 Task: Create new Company, with domain: 'stripe.com' and type: 'Reseller'. Add new contact for this company, with mail Id: 'Ronit34Gupta@stripe.com', First Name: Ronit, Last name:  Gupta, Job Title: 'Legal Counsel', Phone Number: '(415) 123-4569'. Change life cycle stage to  Lead and lead status to  Open. Logged in from softage.3@softage.net
Action: Mouse moved to (88, 83)
Screenshot: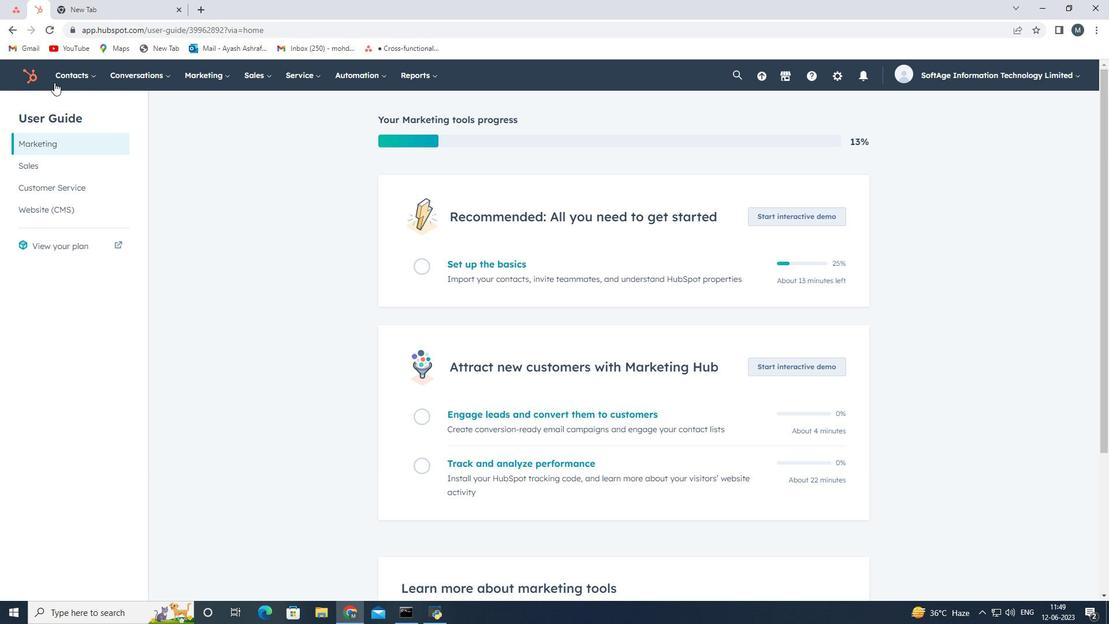 
Action: Mouse pressed left at (88, 83)
Screenshot: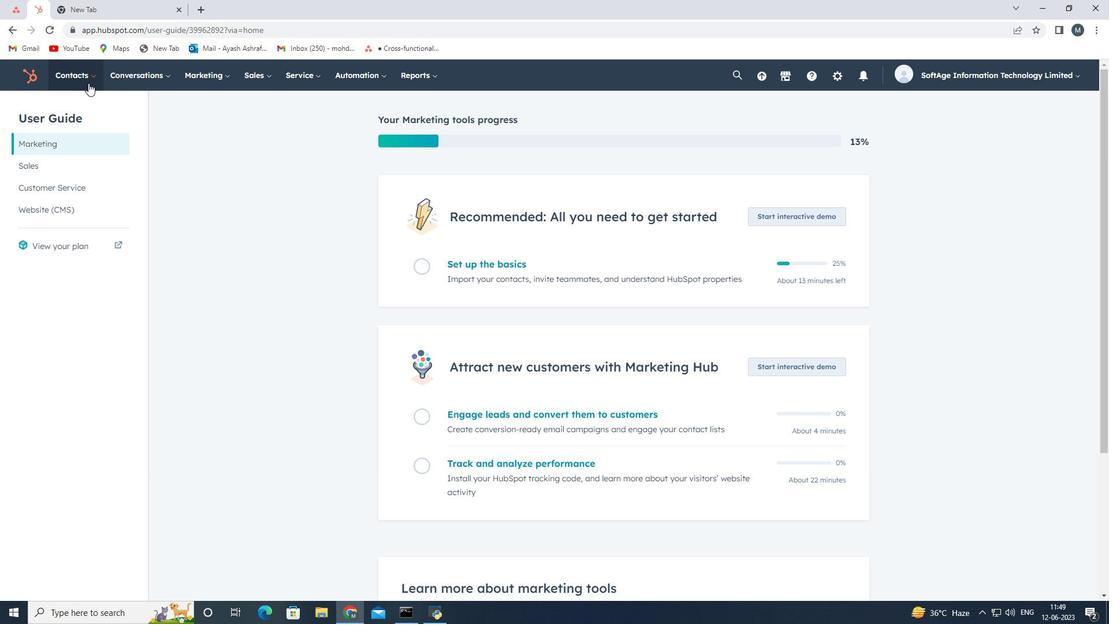 
Action: Mouse moved to (90, 136)
Screenshot: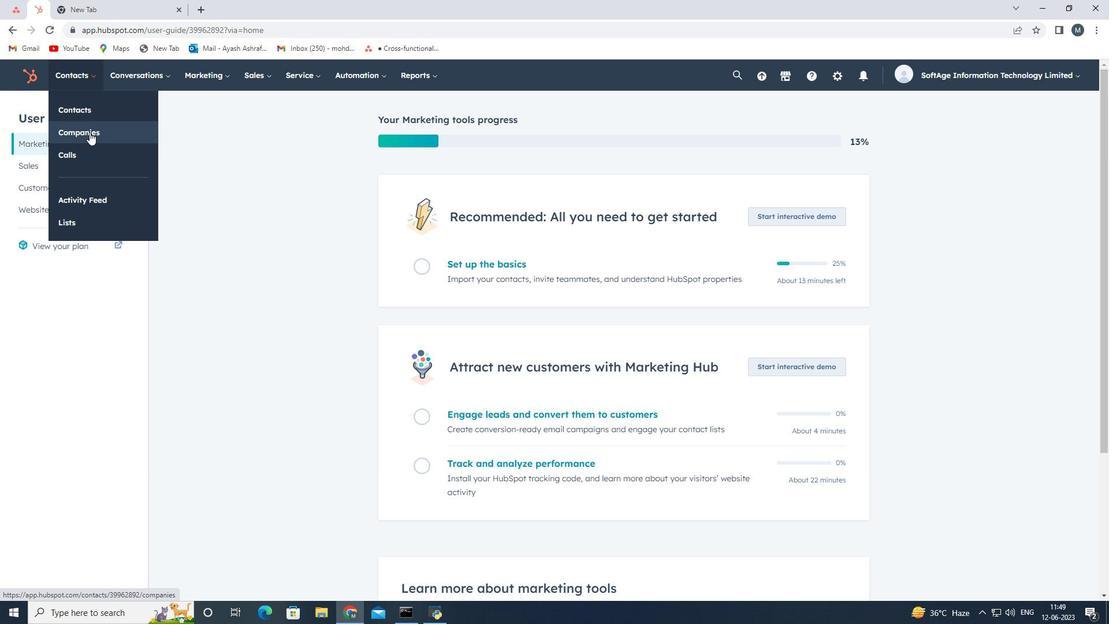 
Action: Mouse pressed left at (90, 136)
Screenshot: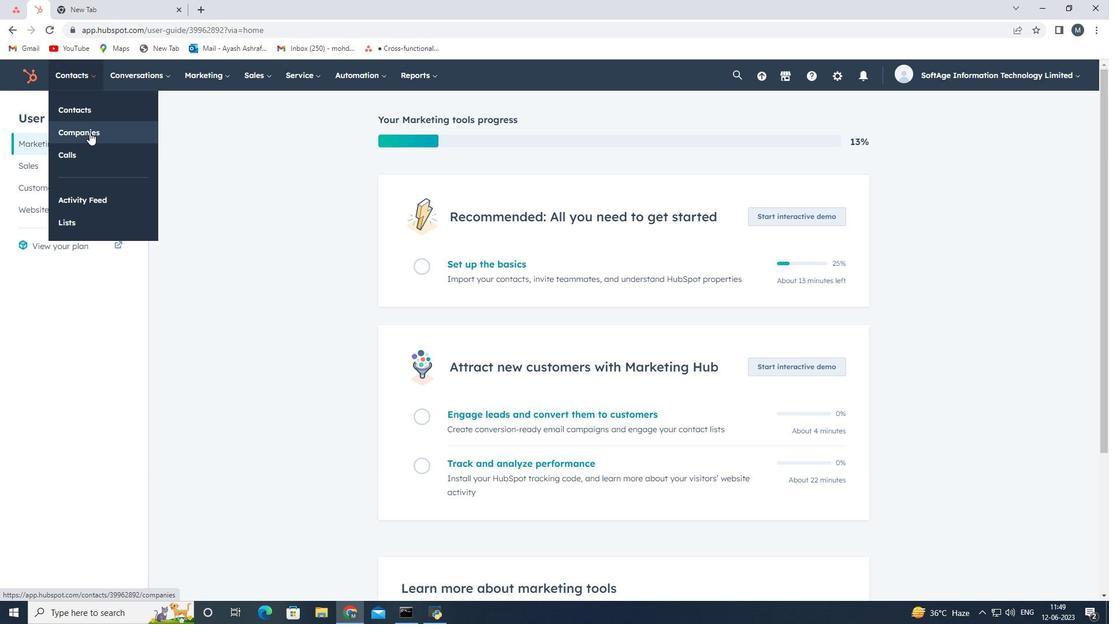 
Action: Mouse moved to (1031, 120)
Screenshot: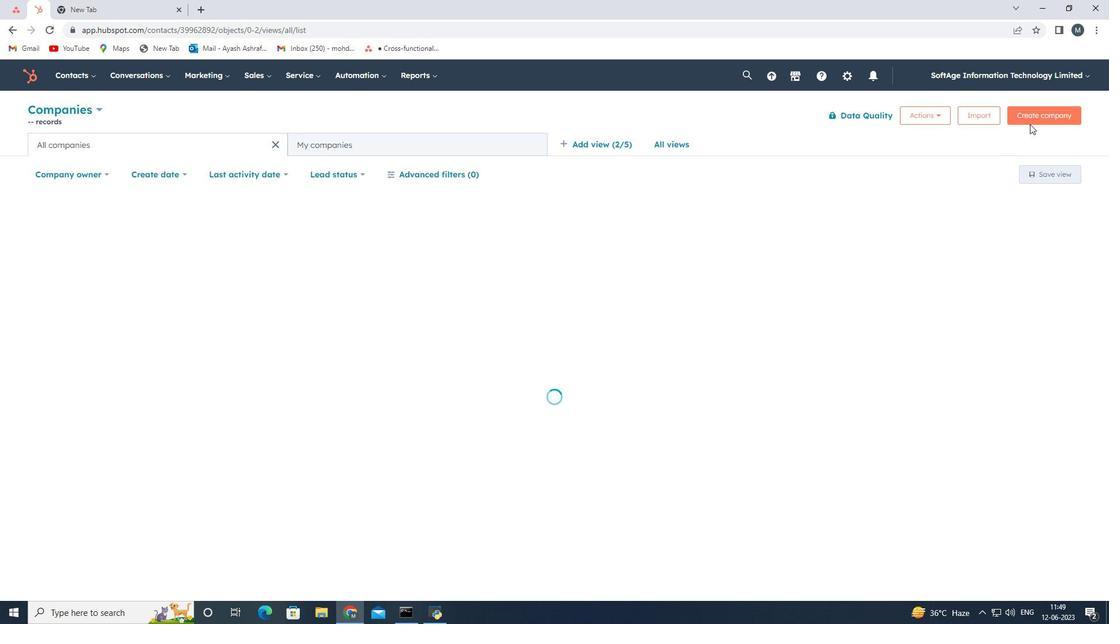 
Action: Mouse pressed left at (1031, 120)
Screenshot: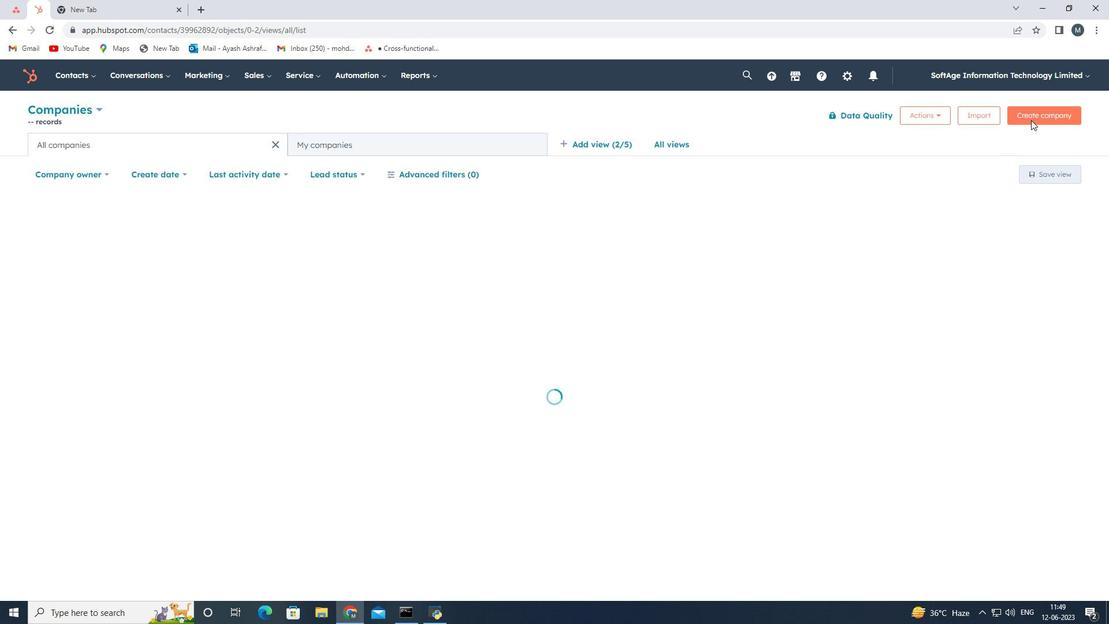 
Action: Mouse moved to (859, 169)
Screenshot: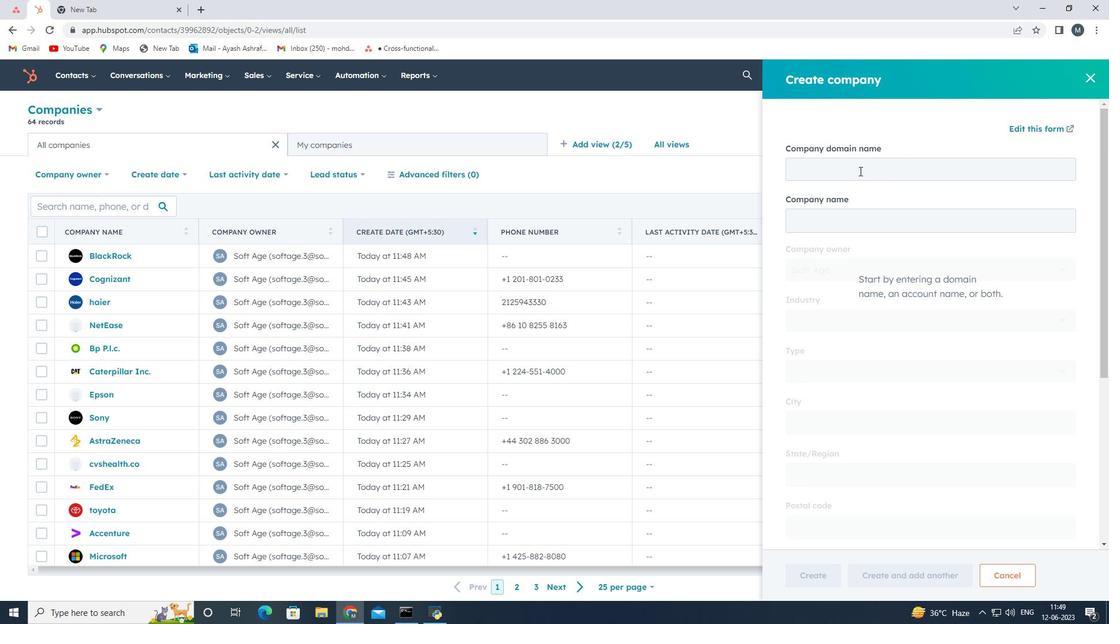 
Action: Mouse pressed left at (859, 169)
Screenshot: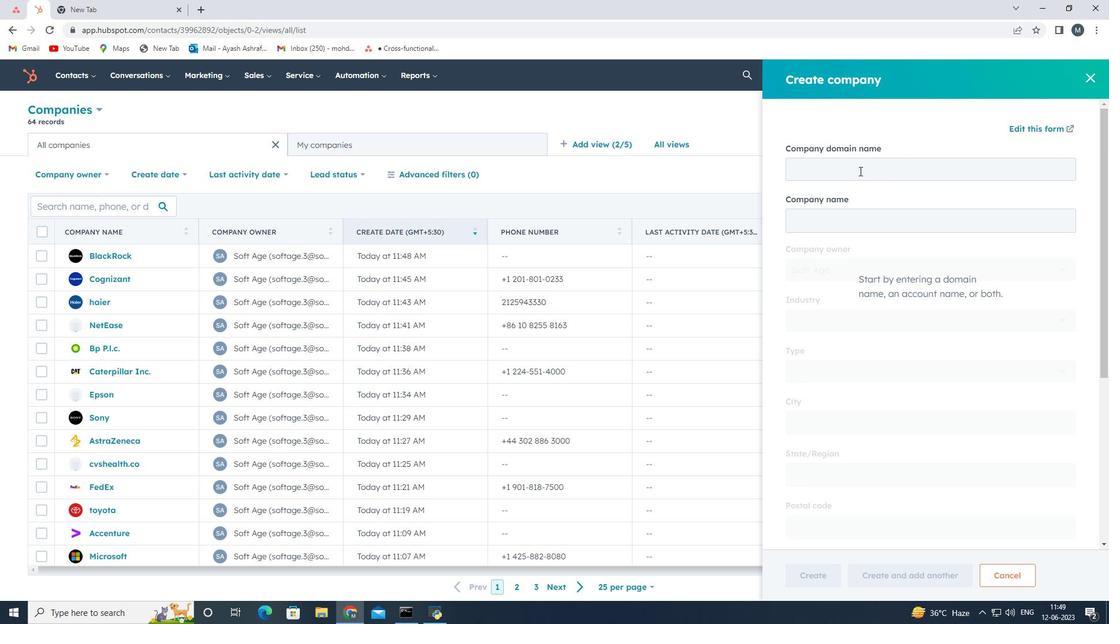 
Action: Key pressed stripe.com
Screenshot: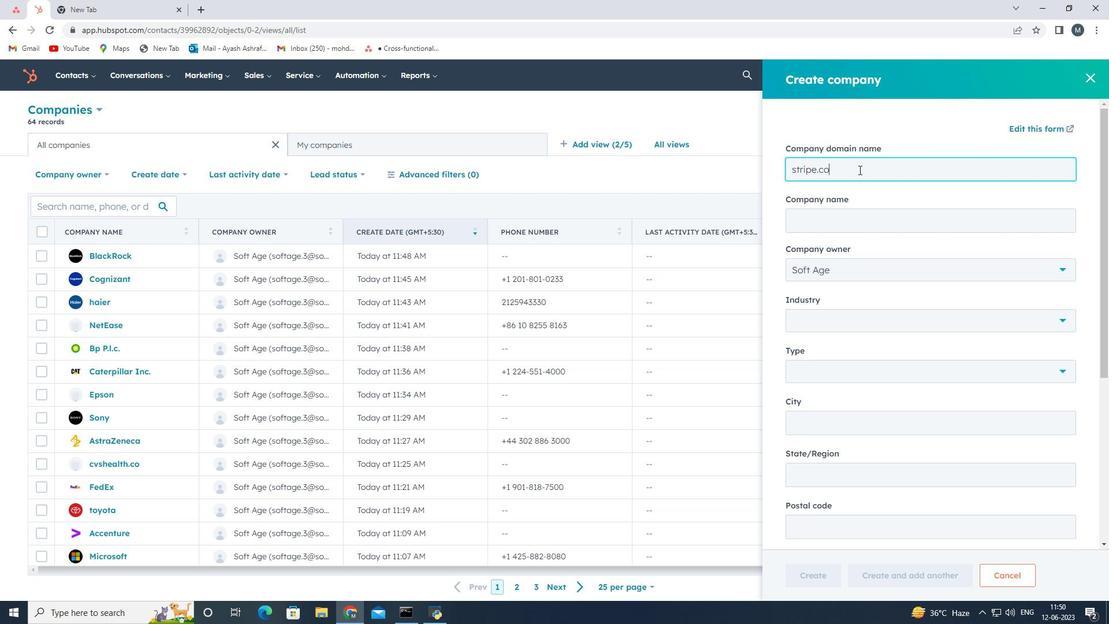
Action: Mouse moved to (852, 319)
Screenshot: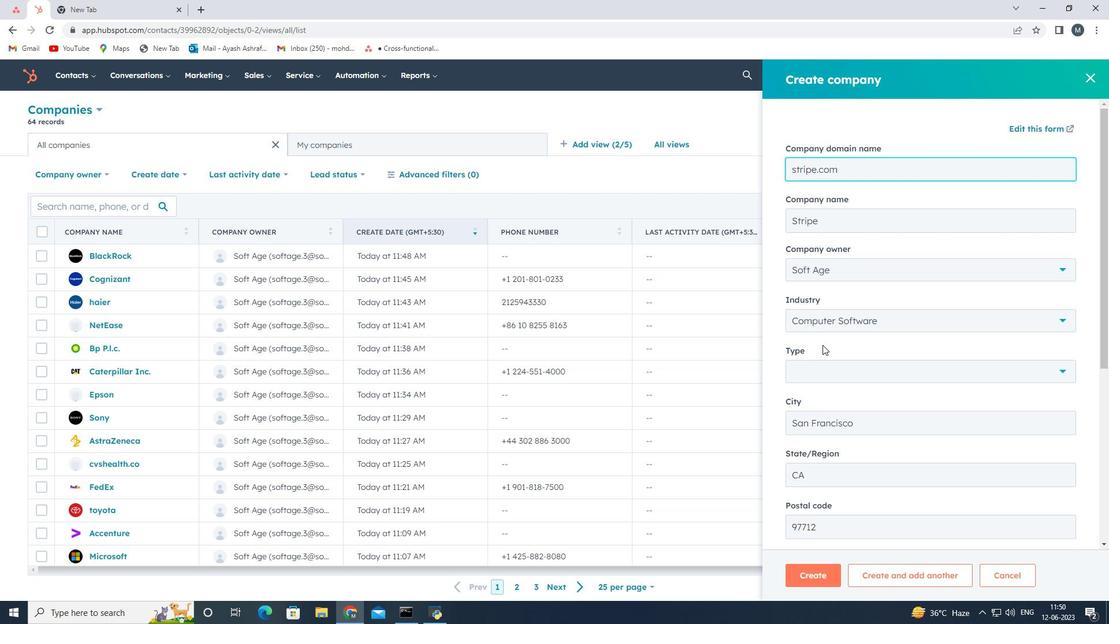 
Action: Mouse scrolled (852, 318) with delta (0, 0)
Screenshot: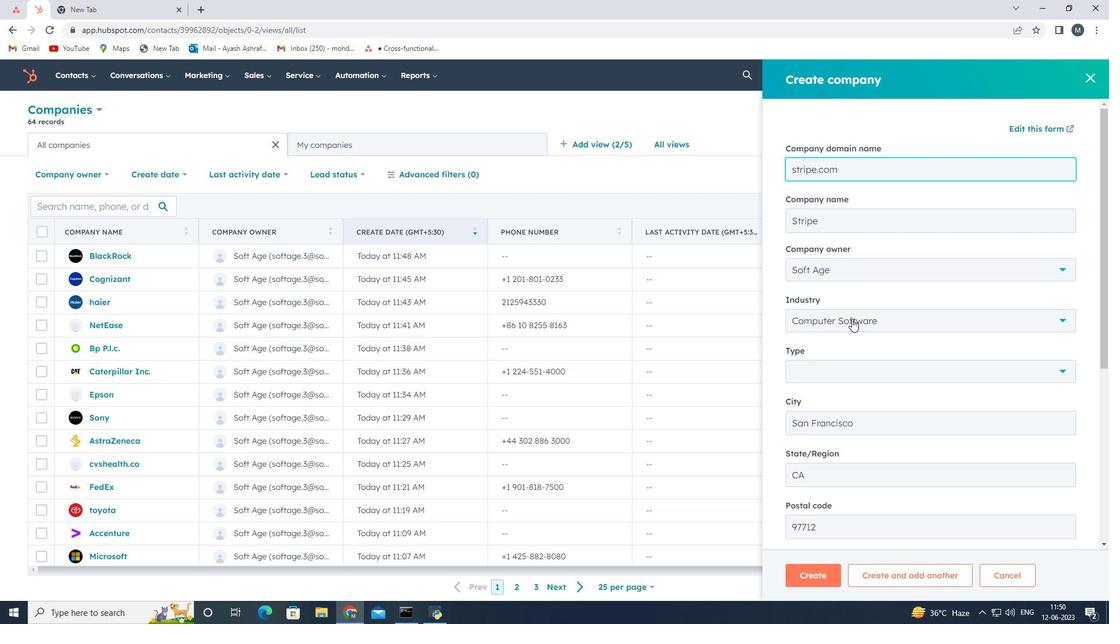 
Action: Mouse moved to (850, 314)
Screenshot: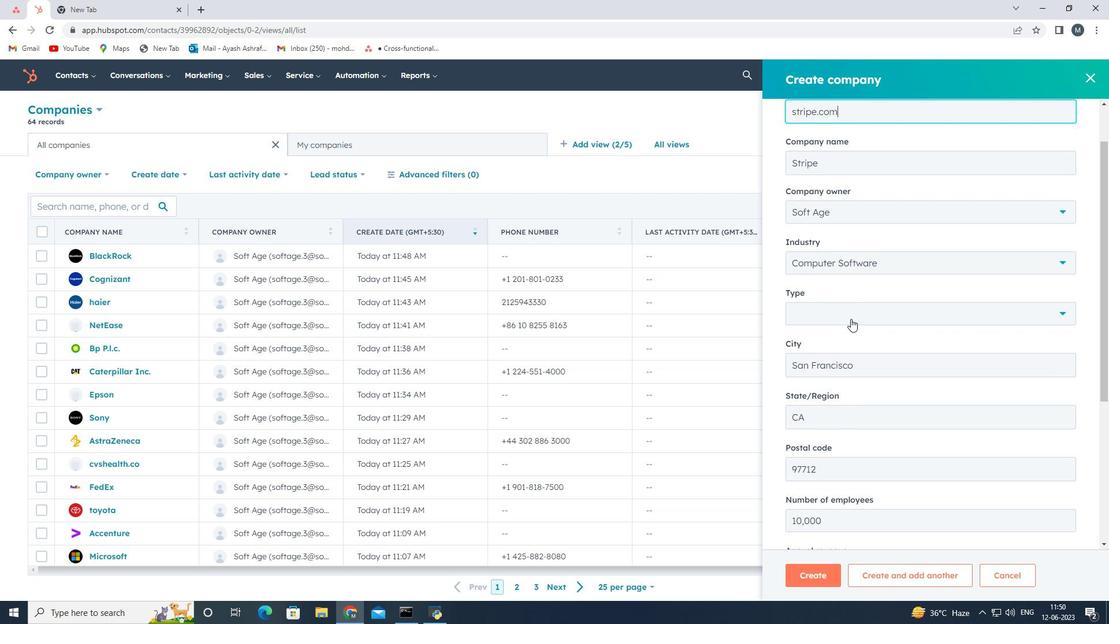 
Action: Mouse pressed left at (850, 314)
Screenshot: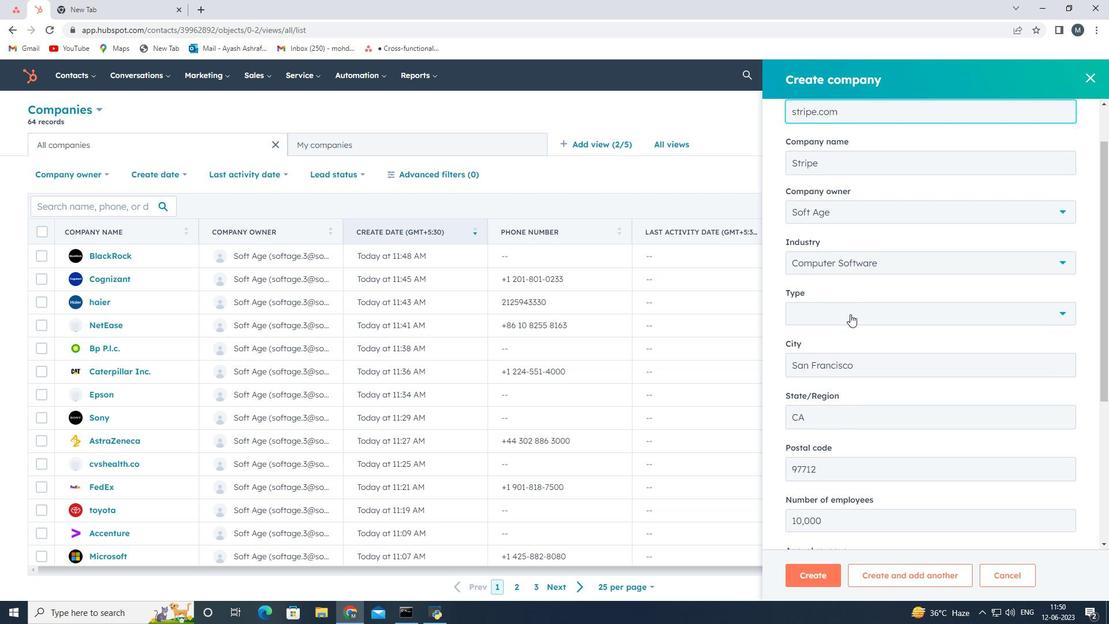 
Action: Mouse moved to (840, 408)
Screenshot: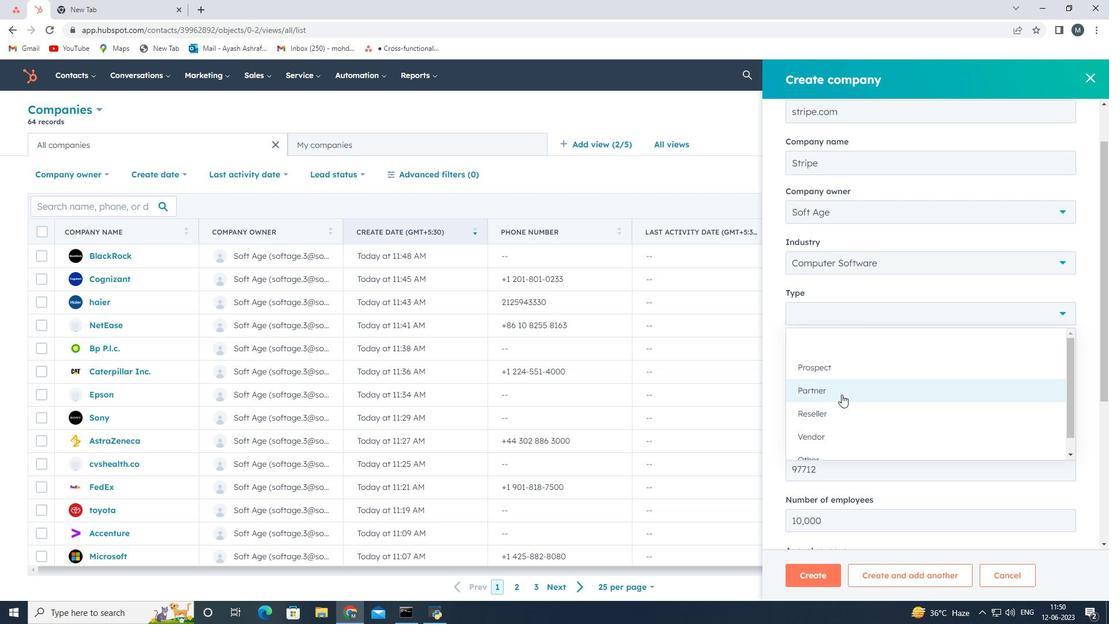 
Action: Mouse pressed left at (840, 408)
Screenshot: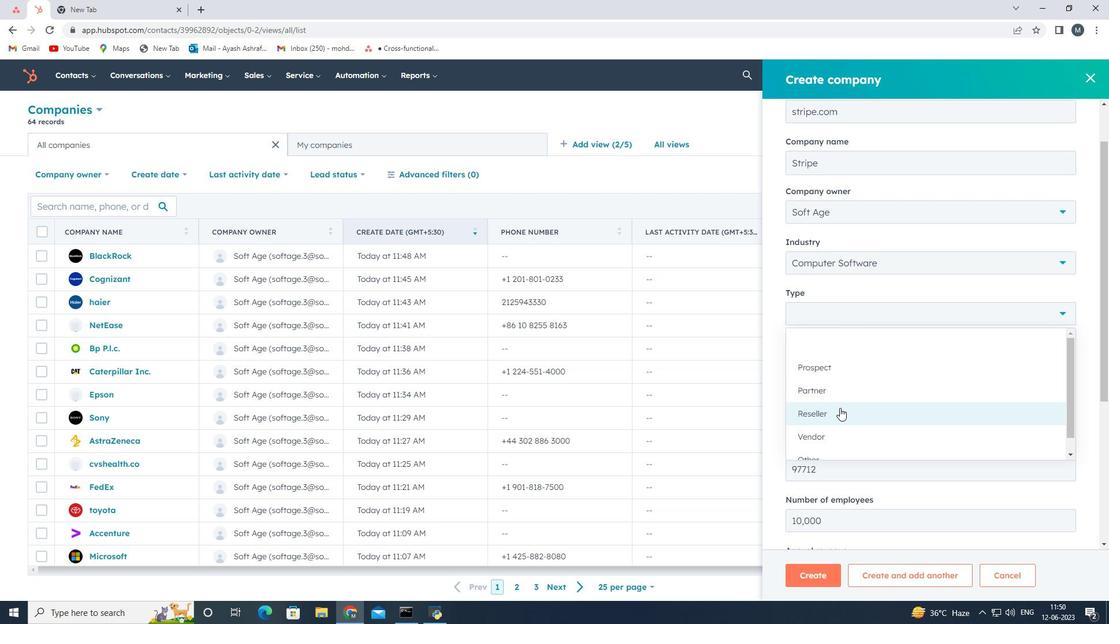 
Action: Mouse moved to (847, 395)
Screenshot: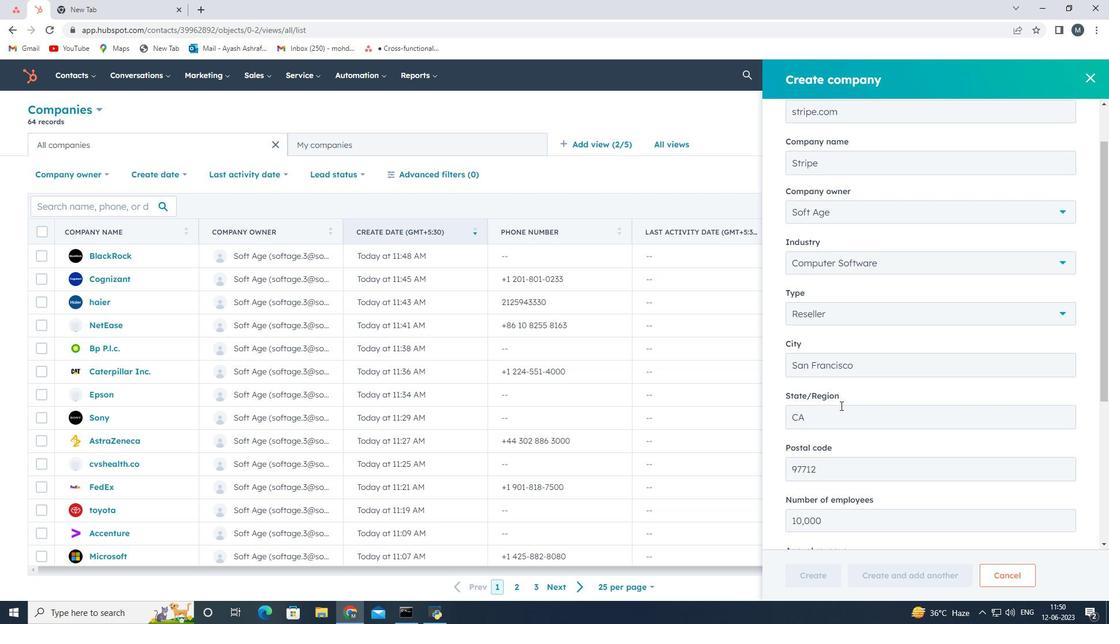 
Action: Mouse scrolled (847, 394) with delta (0, 0)
Screenshot: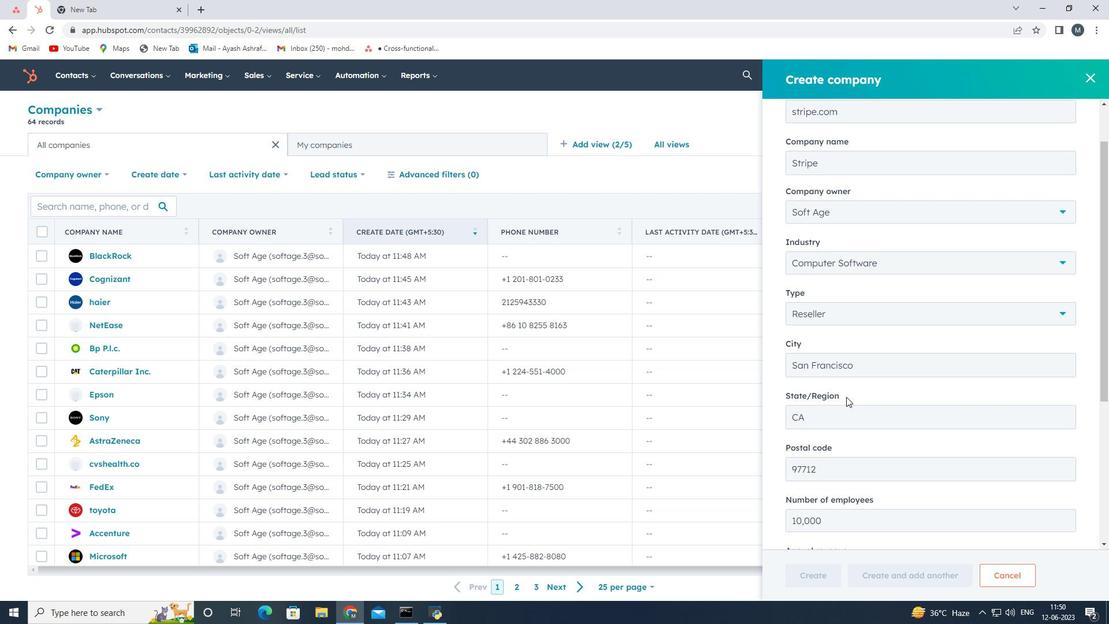 
Action: Mouse scrolled (847, 394) with delta (0, 0)
Screenshot: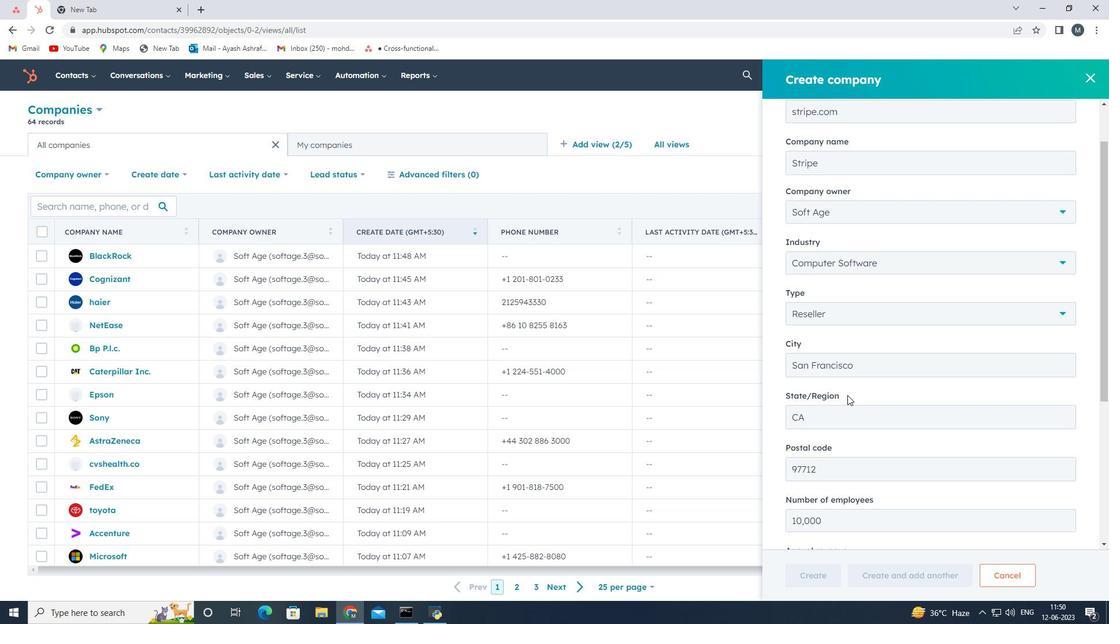 
Action: Mouse moved to (828, 390)
Screenshot: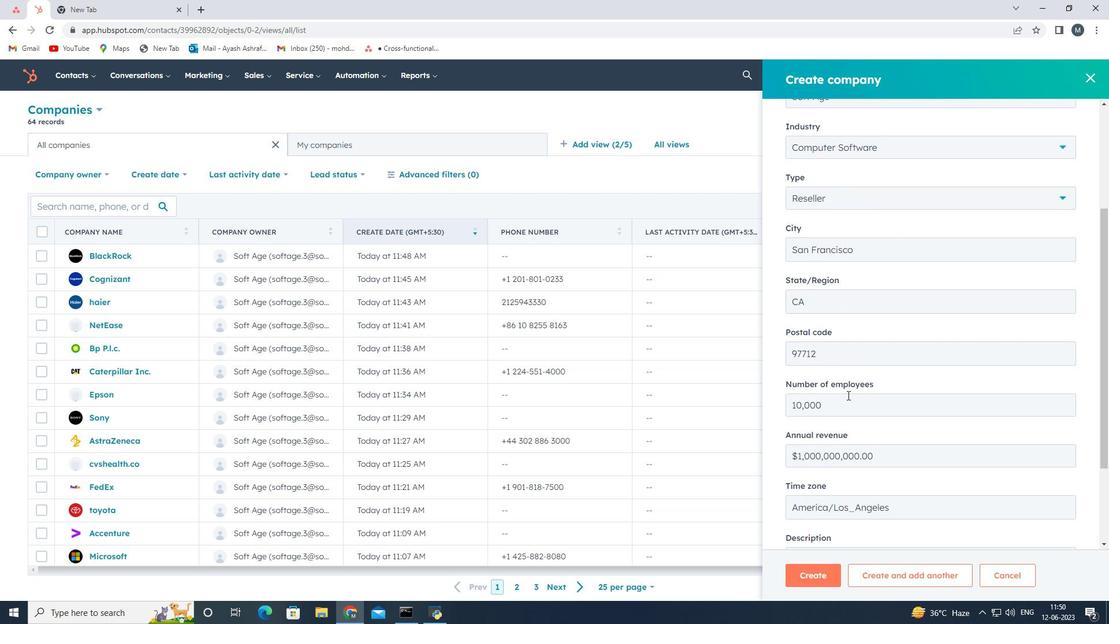 
Action: Mouse scrolled (828, 390) with delta (0, 0)
Screenshot: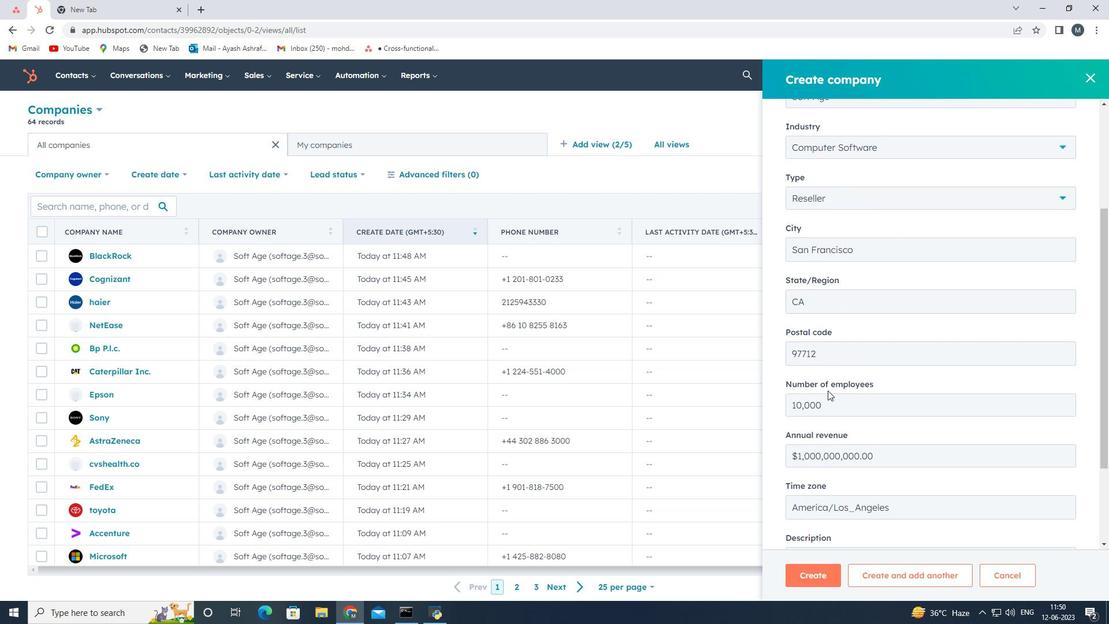 
Action: Mouse scrolled (828, 390) with delta (0, 0)
Screenshot: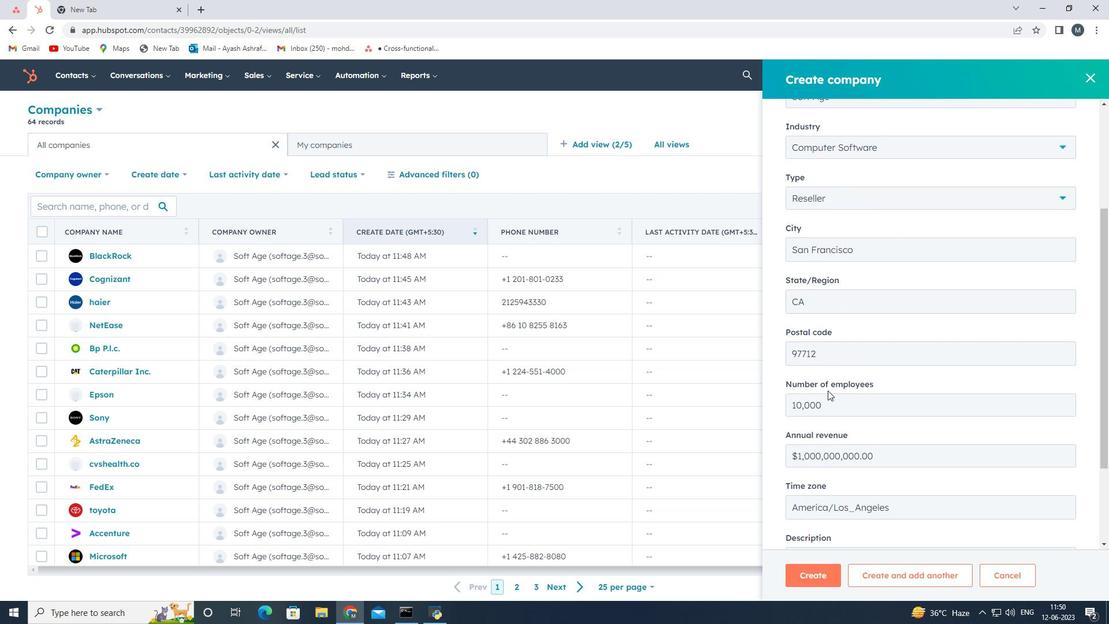 
Action: Mouse scrolled (828, 390) with delta (0, 0)
Screenshot: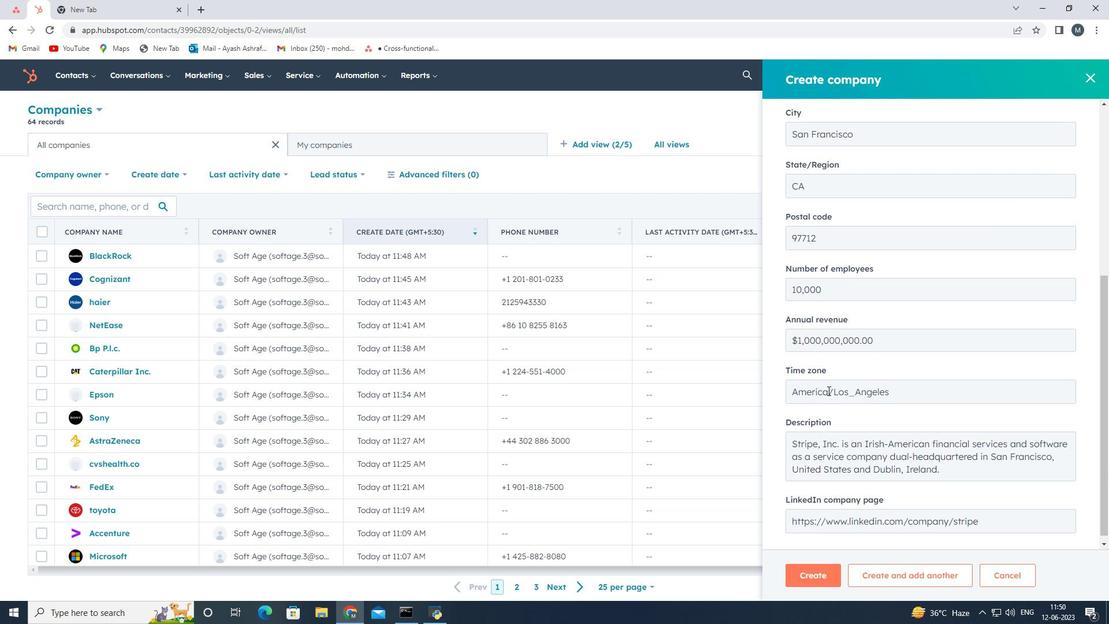 
Action: Mouse scrolled (828, 390) with delta (0, 0)
Screenshot: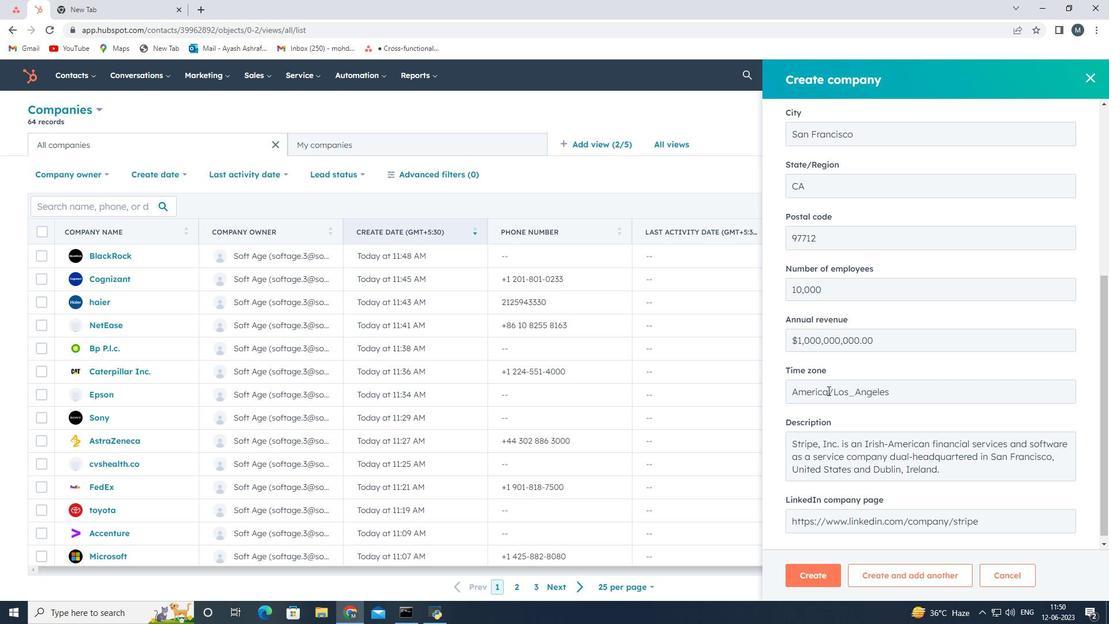 
Action: Mouse scrolled (828, 390) with delta (0, 0)
Screenshot: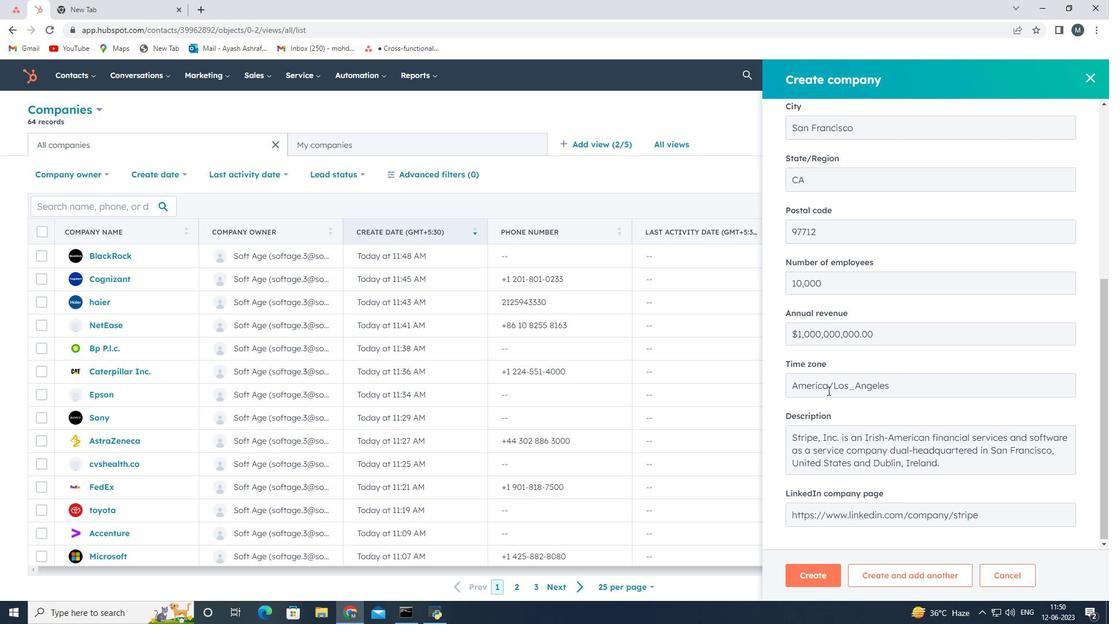 
Action: Mouse scrolled (828, 390) with delta (0, 0)
Screenshot: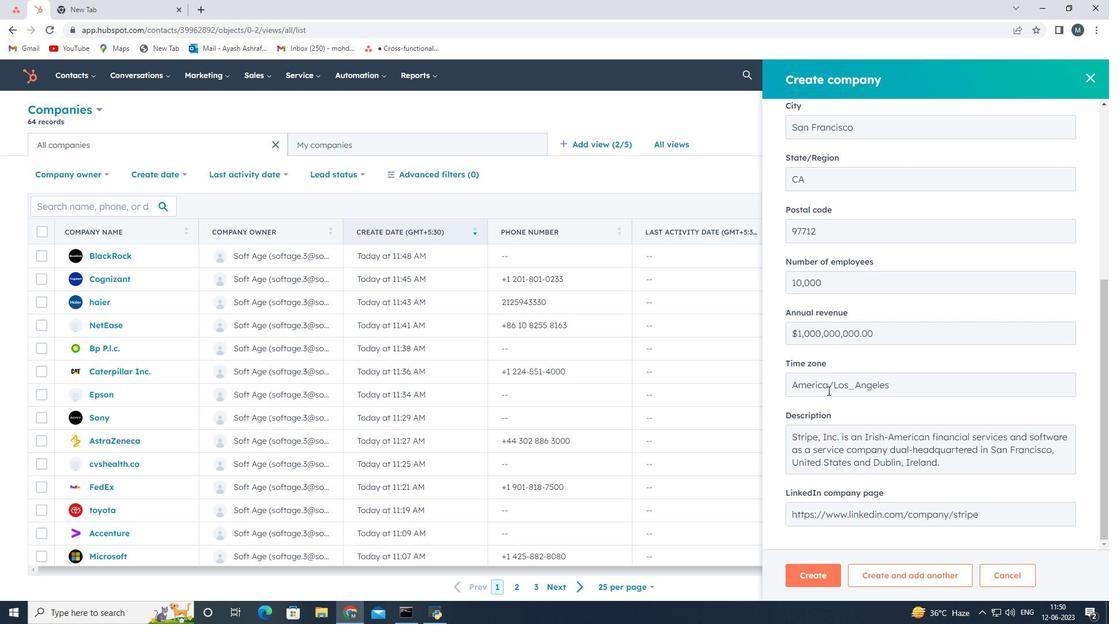 
Action: Mouse moved to (822, 573)
Screenshot: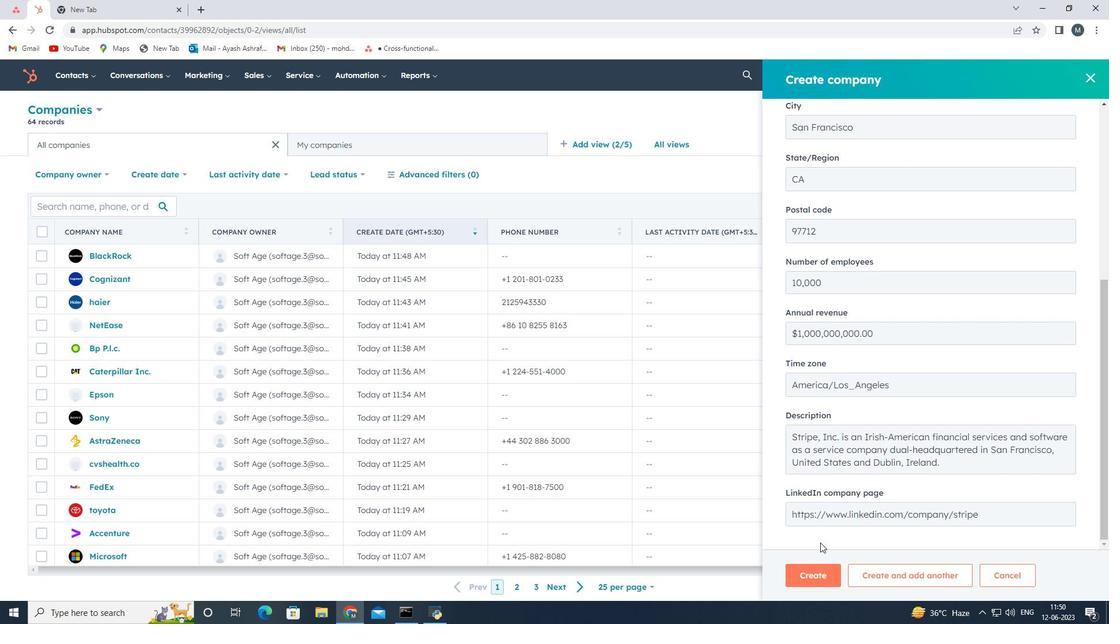 
Action: Mouse pressed left at (822, 573)
Screenshot: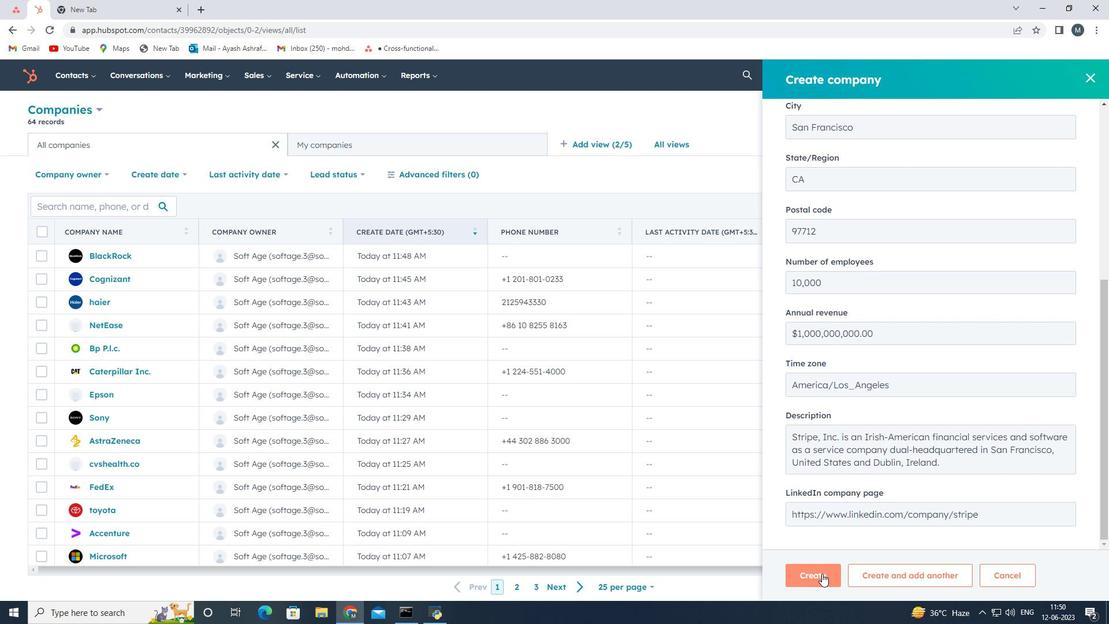 
Action: Mouse moved to (775, 384)
Screenshot: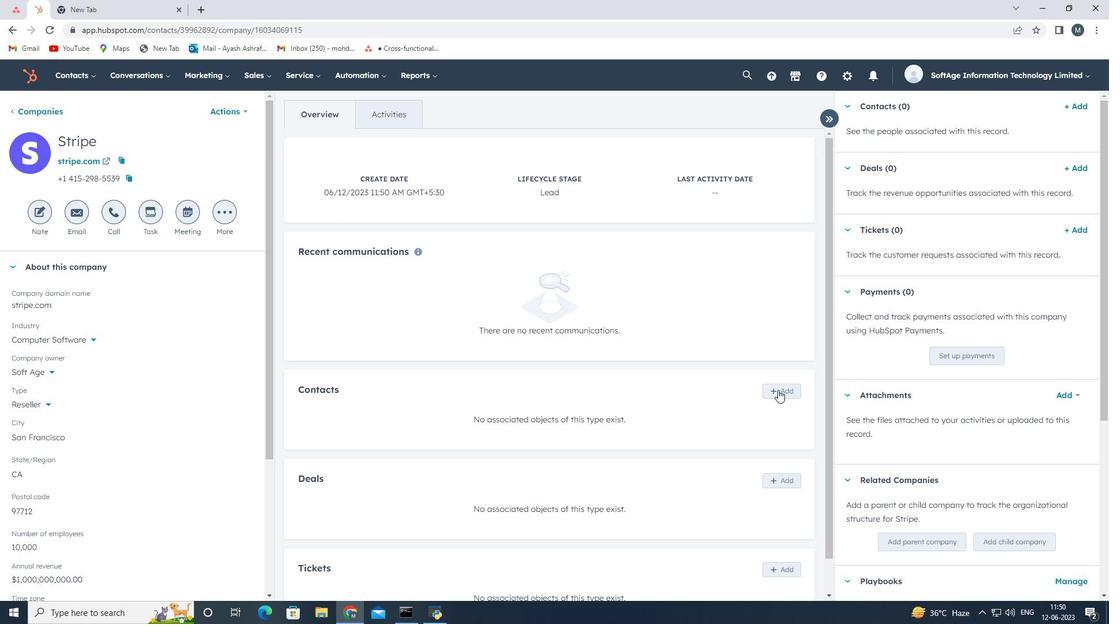 
Action: Mouse pressed left at (775, 384)
Screenshot: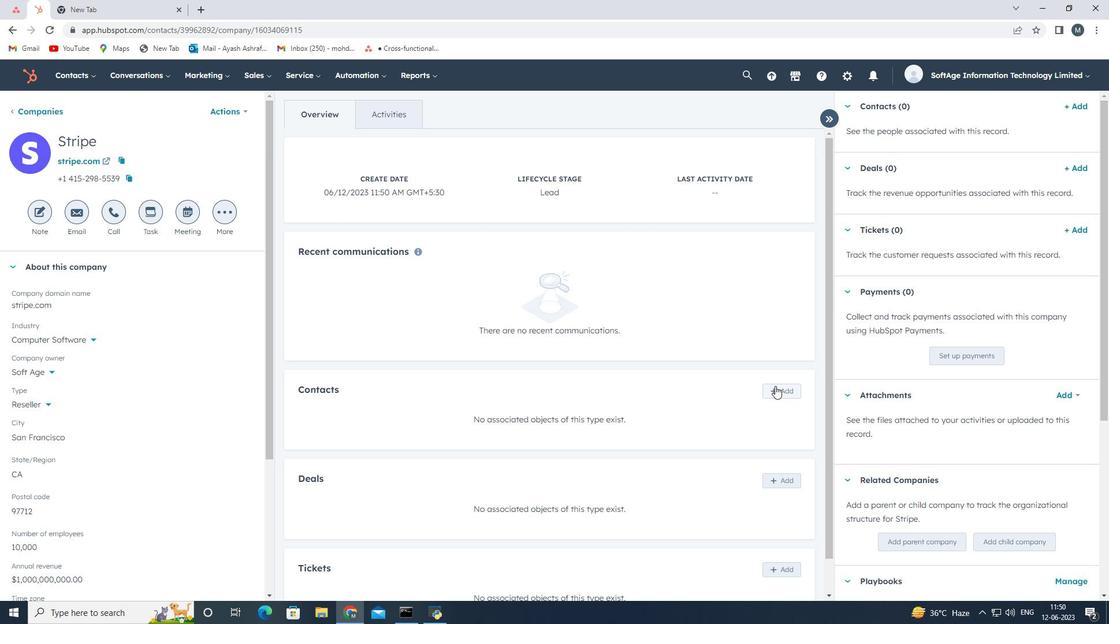 
Action: Mouse moved to (846, 139)
Screenshot: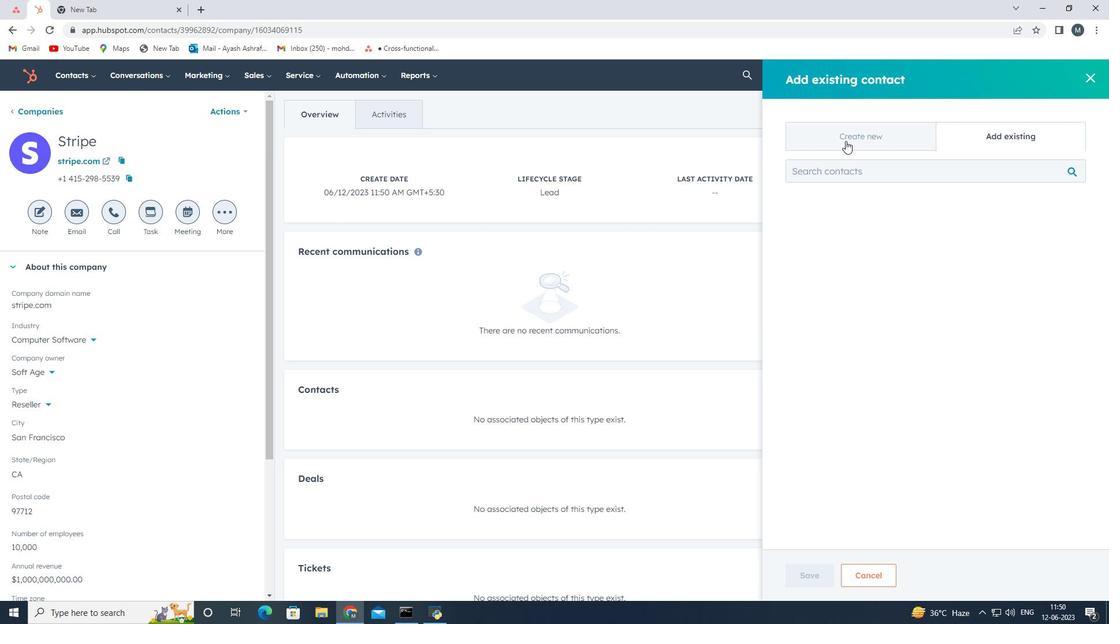
Action: Mouse pressed left at (846, 139)
Screenshot: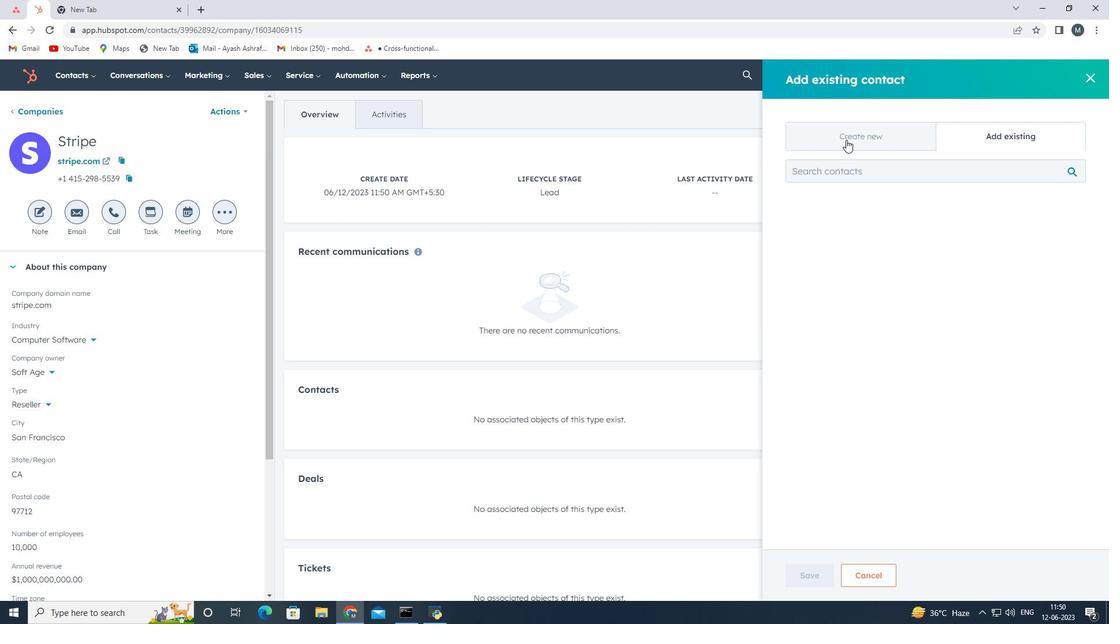 
Action: Mouse moved to (840, 212)
Screenshot: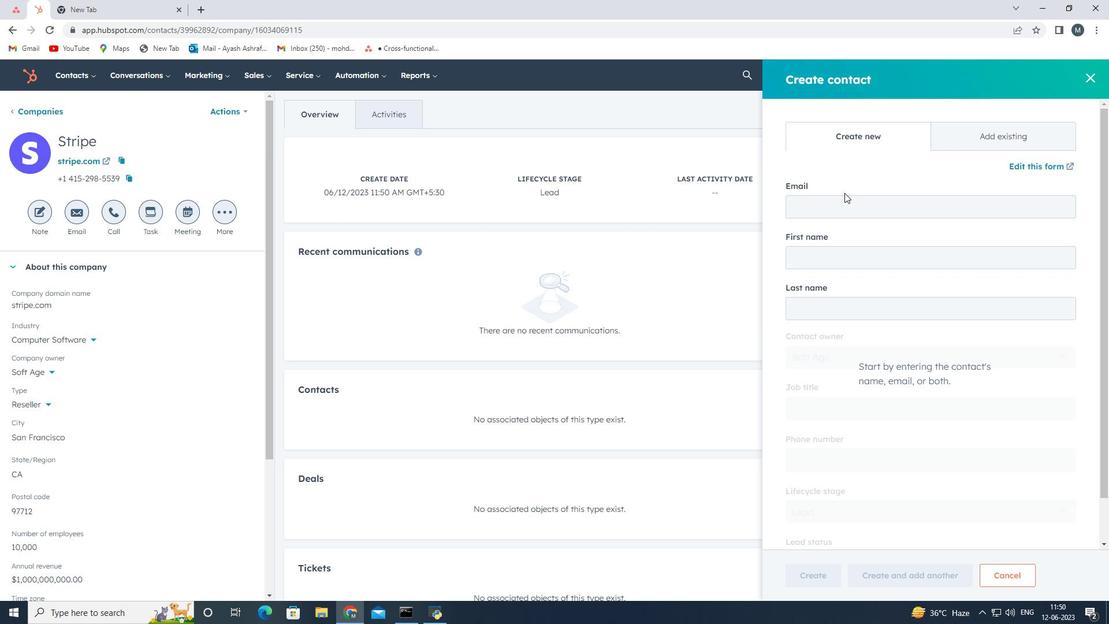 
Action: Mouse pressed left at (840, 212)
Screenshot: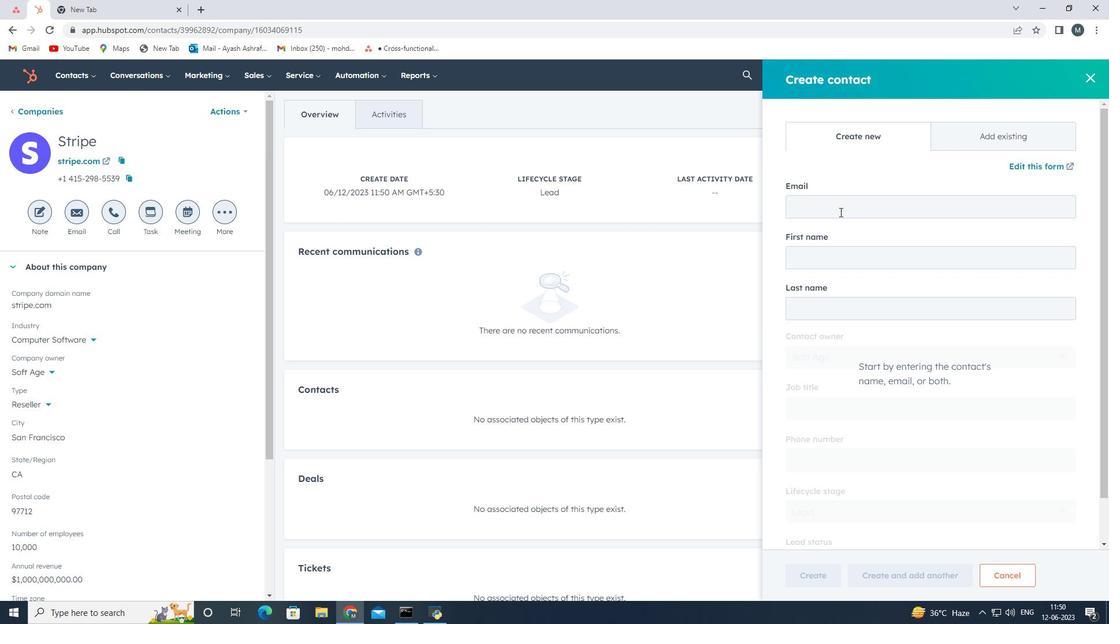 
Action: Key pressed <Key.shift>Ri
Screenshot: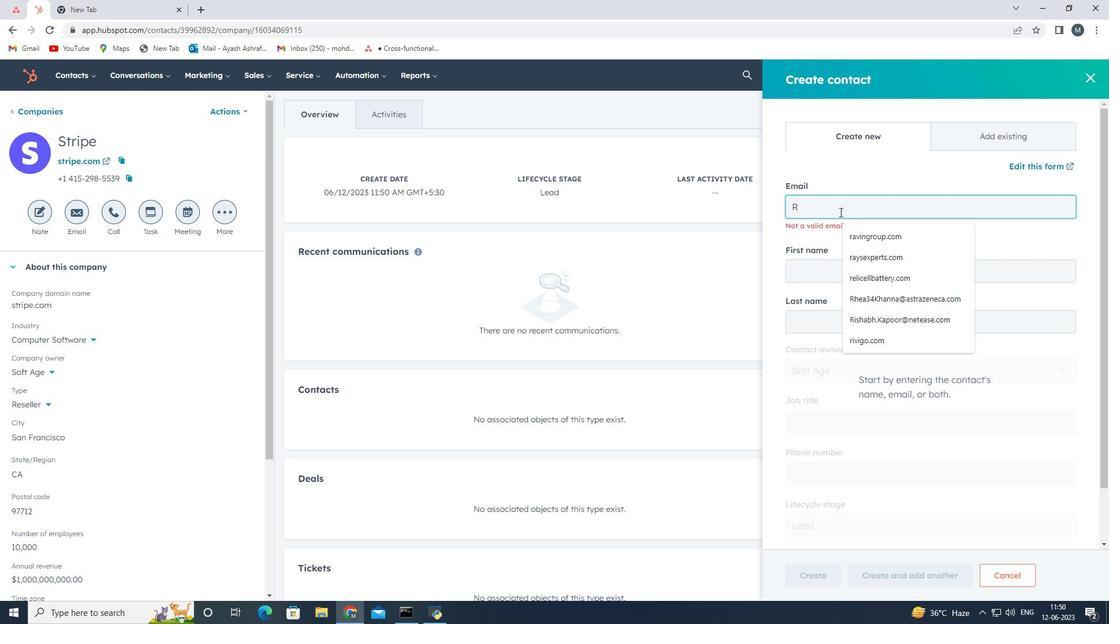
Action: Mouse moved to (839, 212)
Screenshot: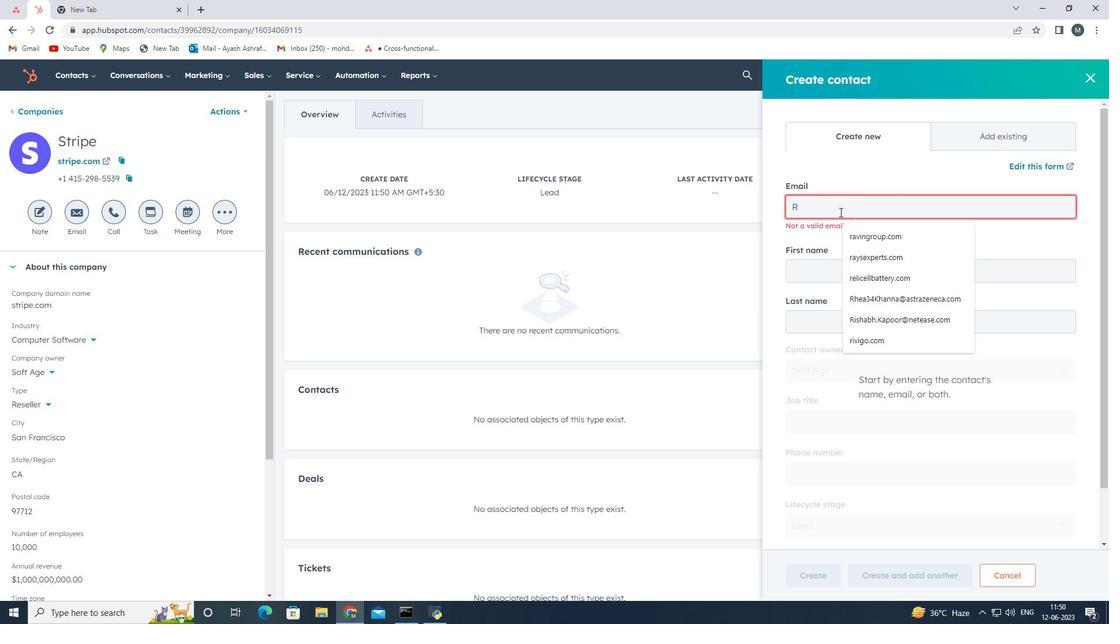 
Action: Key pressed <Key.backspace>onit34<Key.shift><Key.shift><Key.shift><Key.shift><Key.shift><Key.shift><Key.shift><Key.shift><Key.shift><Key.shift><Key.shift><Key.shift><Key.shift><Key.shift><Key.shift><Key.shift><Key.shift><Key.shift><Key.shift><Key.shift><Key.shift><Key.shift>Gupta<Key.shift>@stripe.com
Screenshot: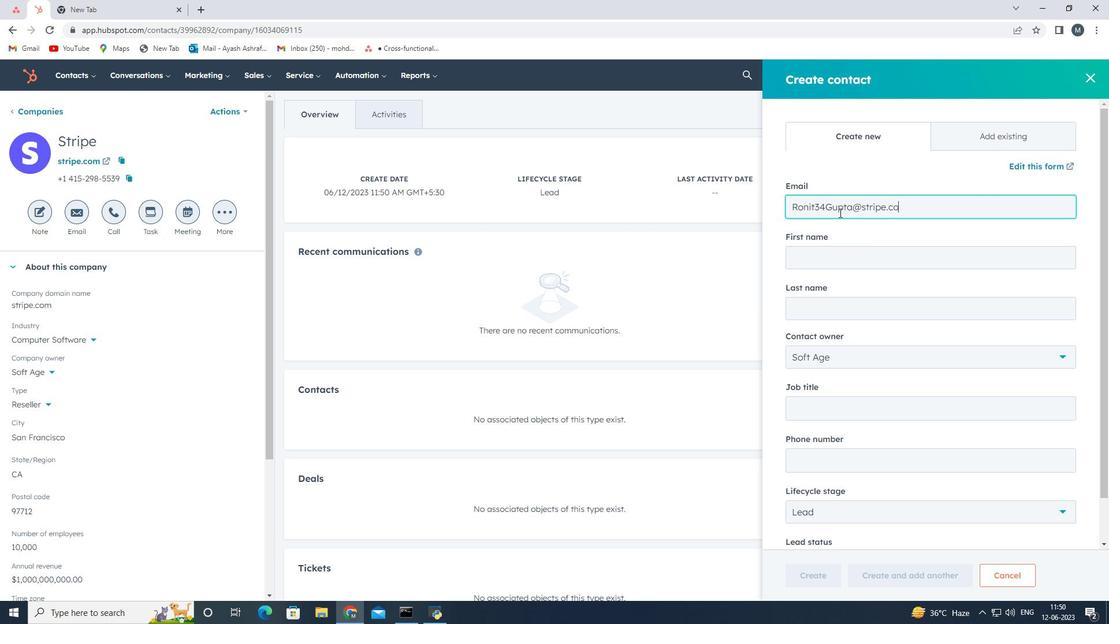 
Action: Mouse moved to (837, 264)
Screenshot: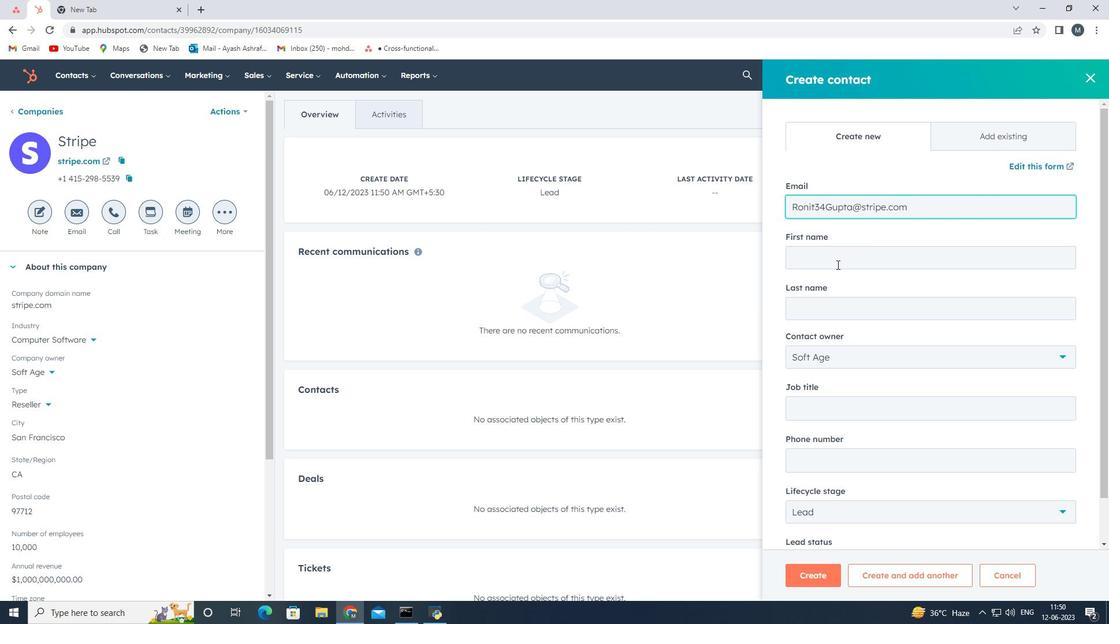 
Action: Mouse pressed left at (837, 264)
Screenshot: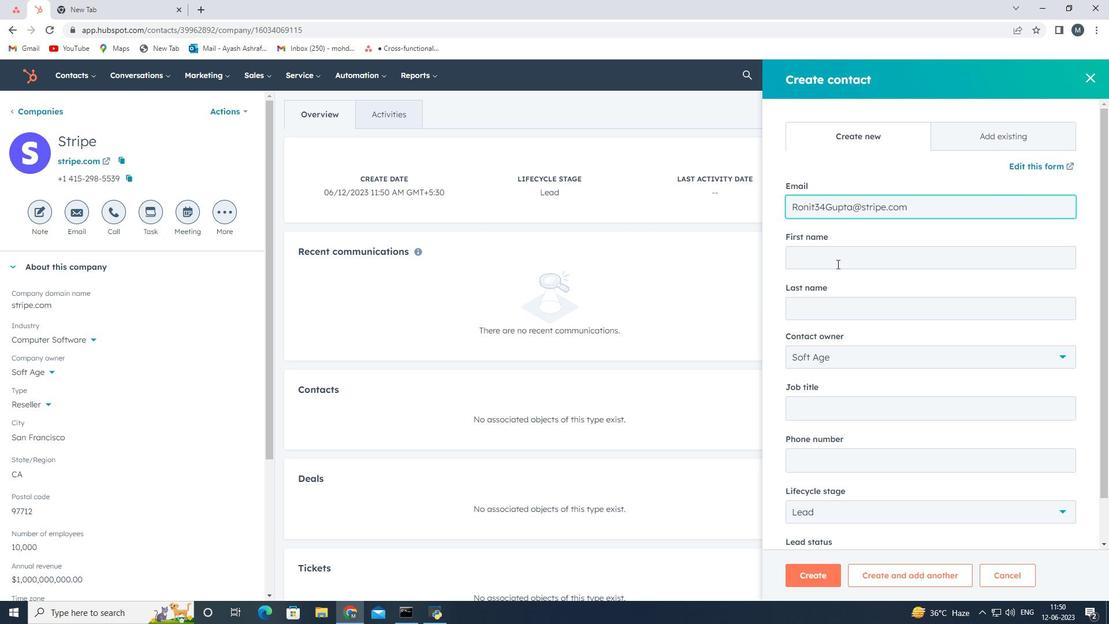 
Action: Key pressed <Key.shift>Ronit
Screenshot: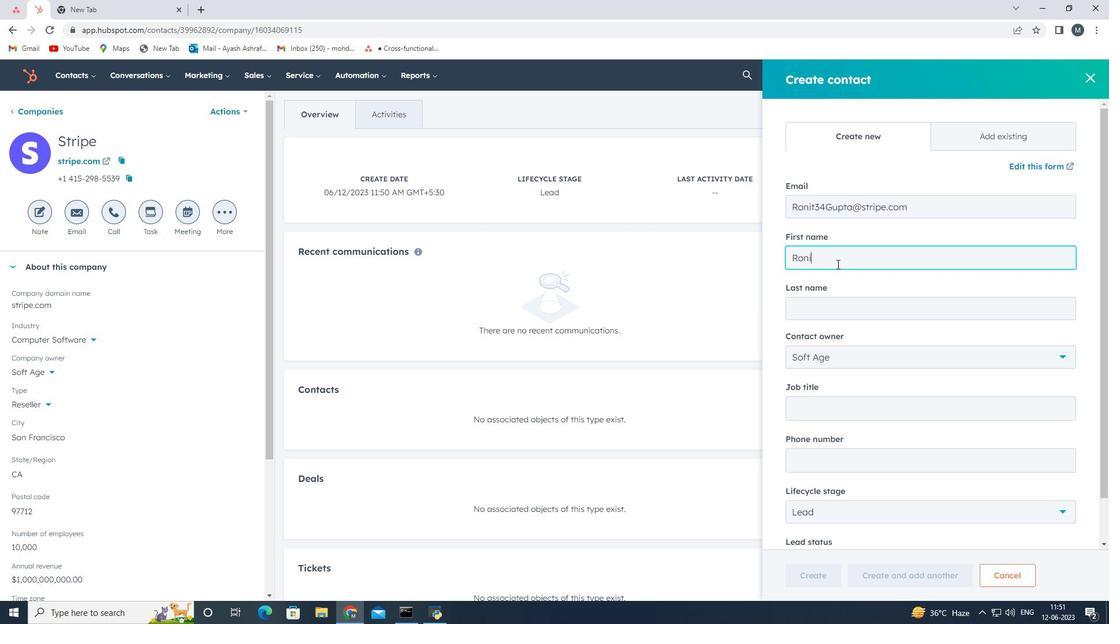 
Action: Mouse moved to (830, 304)
Screenshot: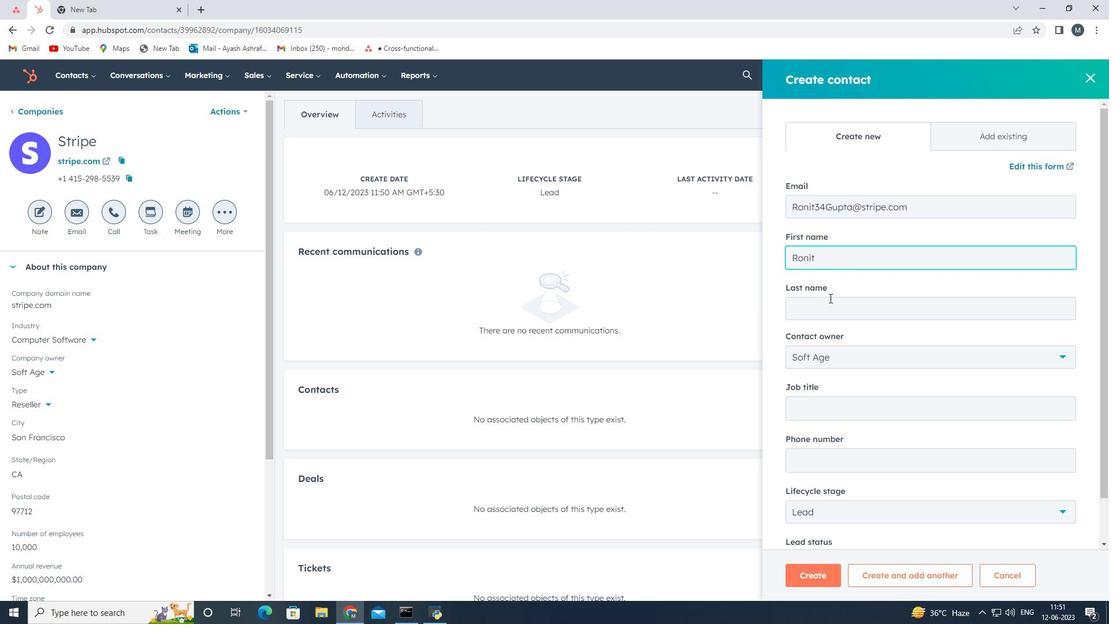 
Action: Mouse pressed left at (830, 304)
Screenshot: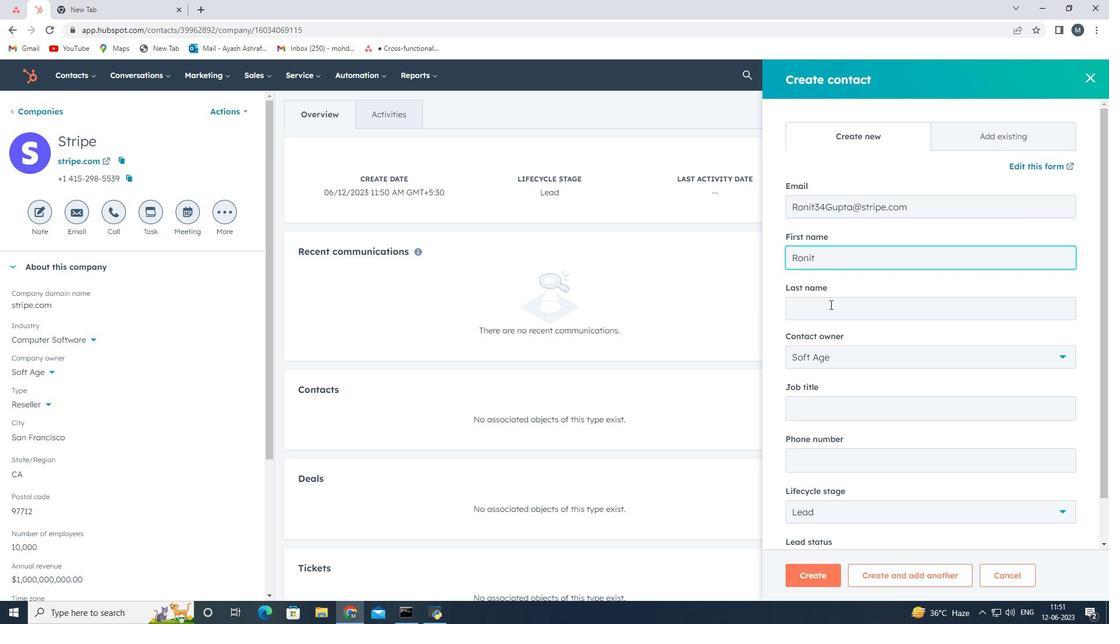 
Action: Key pressed <Key.shift><Key.shift><Key.shift><Key.shift><Key.shift><Key.shift><Key.shift><Key.shift><Key.shift><Key.shift><Key.shift><Key.shift>Gupta
Screenshot: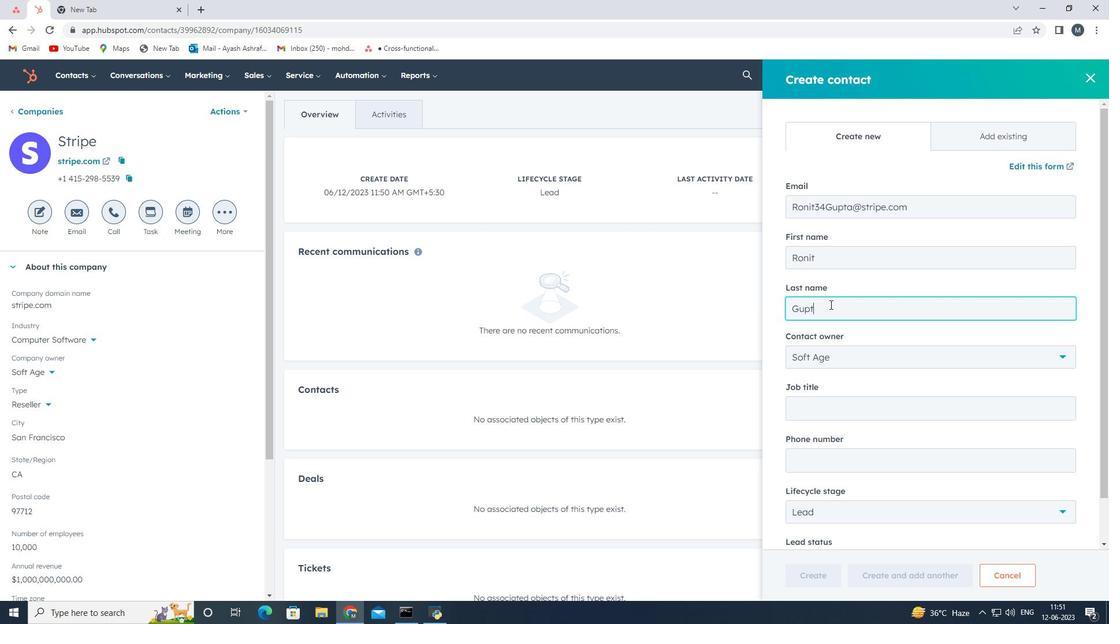 
Action: Mouse moved to (834, 314)
Screenshot: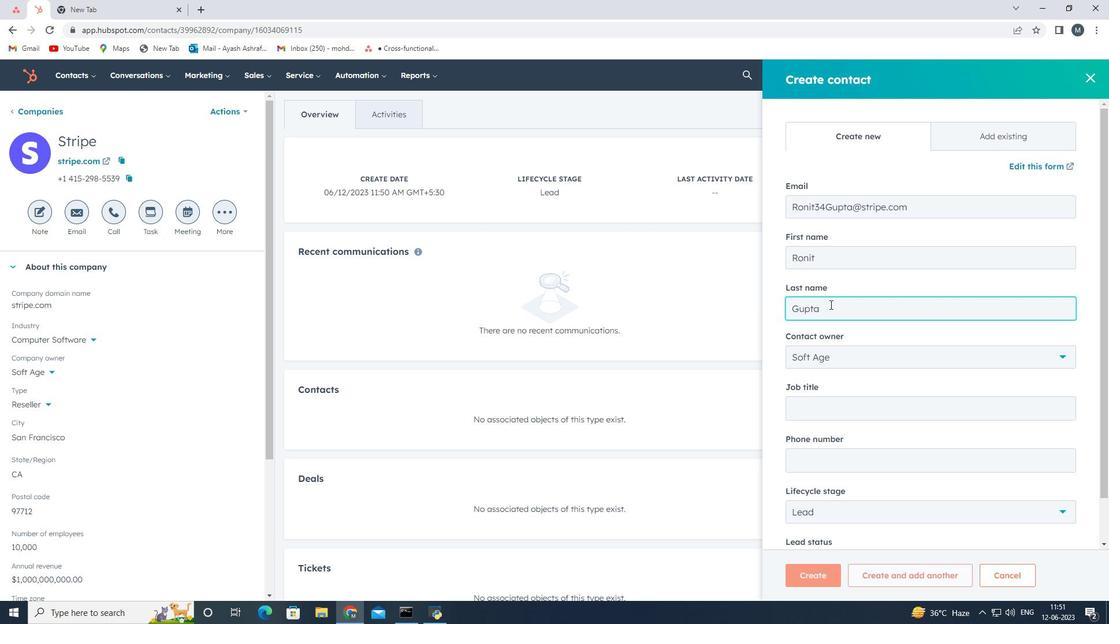 
Action: Mouse scrolled (834, 313) with delta (0, 0)
Screenshot: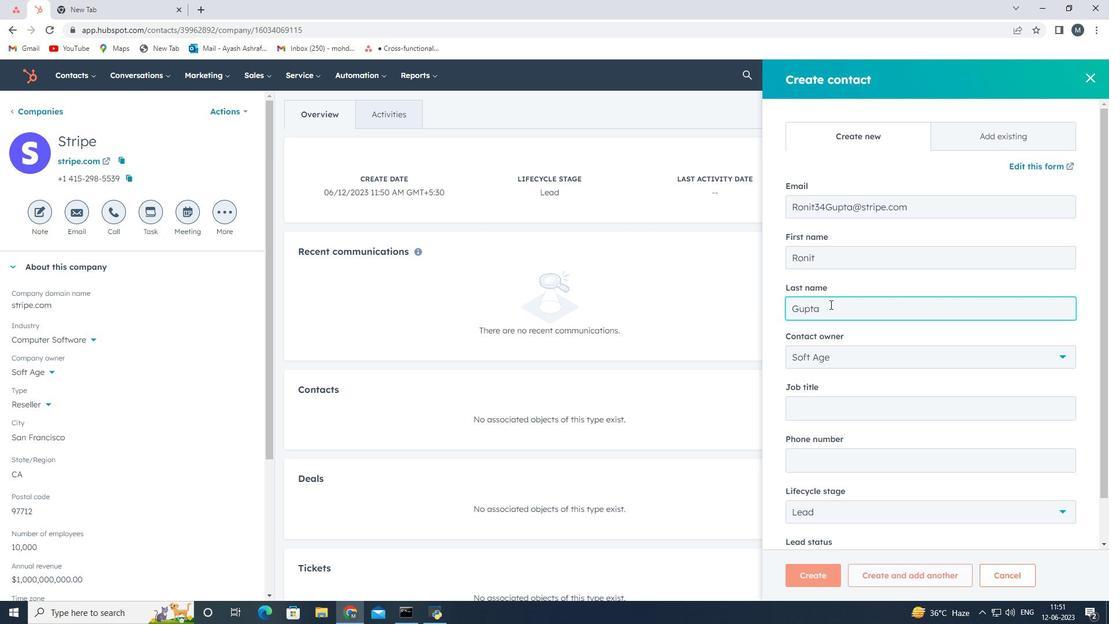 
Action: Mouse moved to (856, 363)
Screenshot: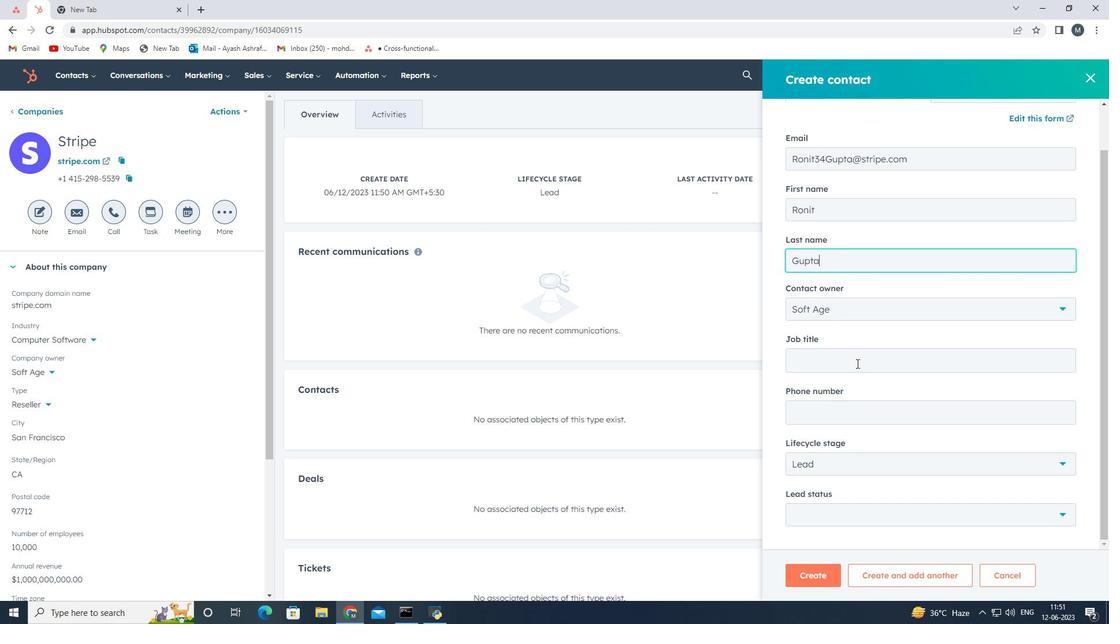 
Action: Mouse pressed left at (856, 363)
Screenshot: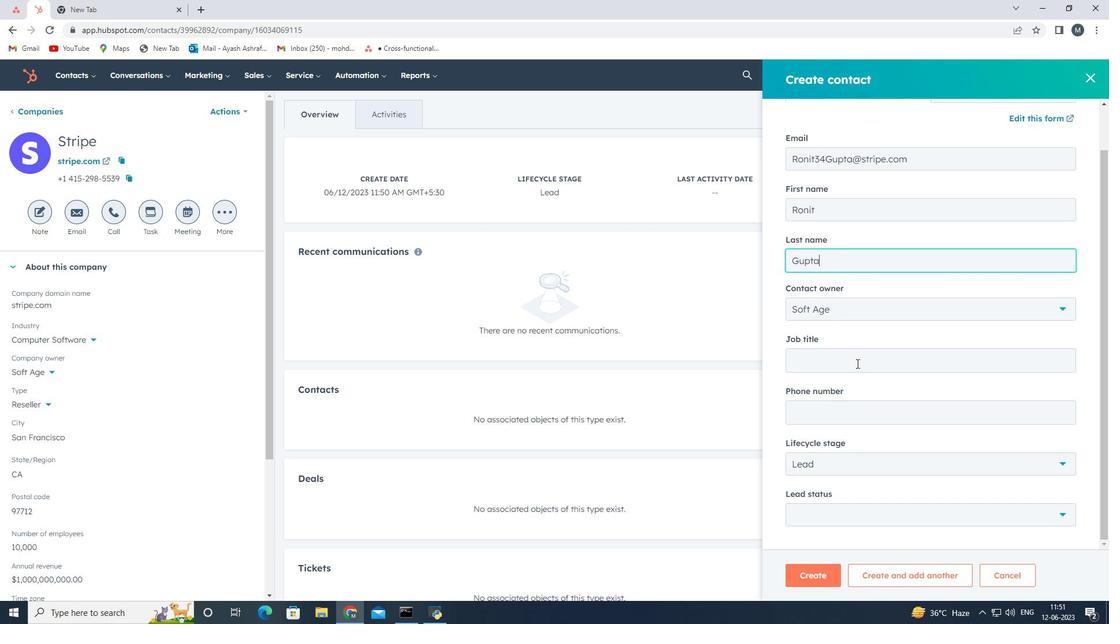 
Action: Key pressed <Key.shift>Legal<Key.space><Key.shift>Counsel
Screenshot: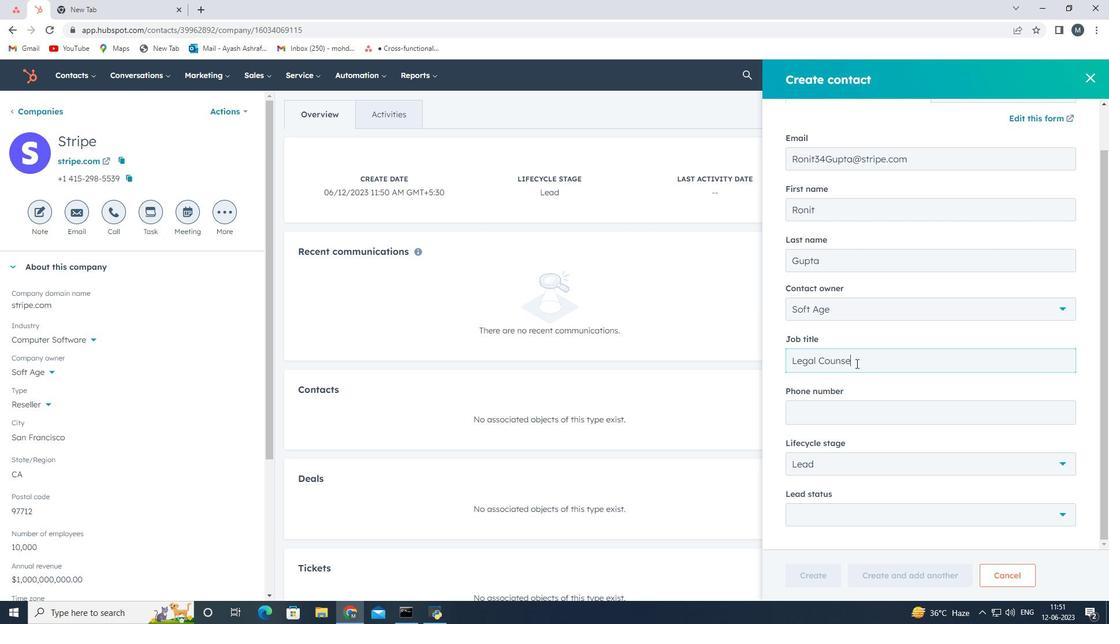 
Action: Mouse moved to (867, 360)
Screenshot: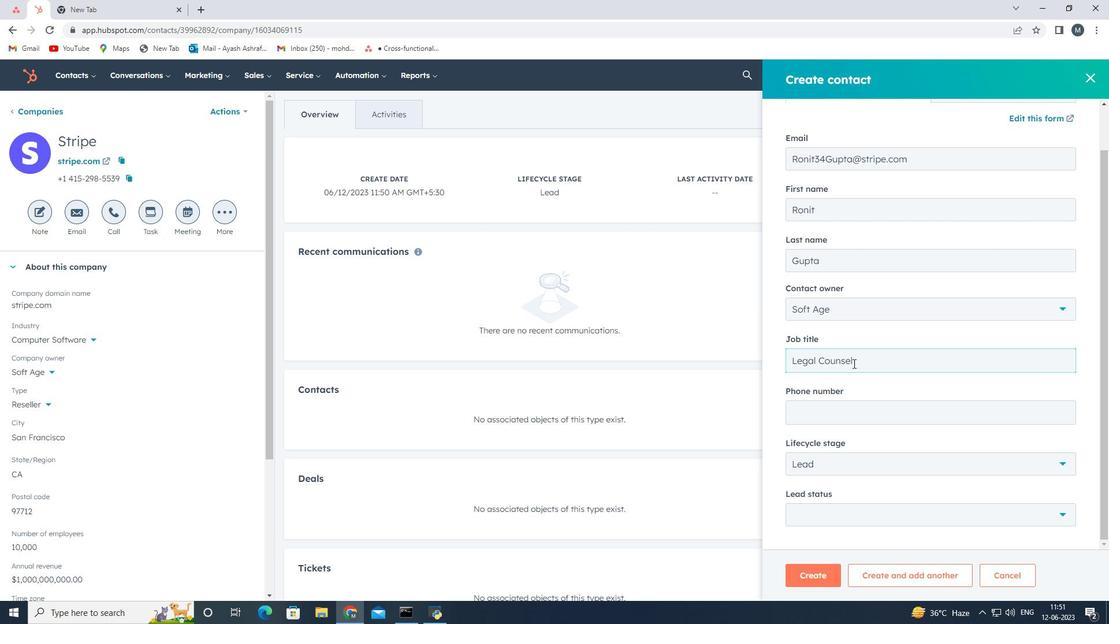 
Action: Mouse scrolled (867, 359) with delta (0, 0)
Screenshot: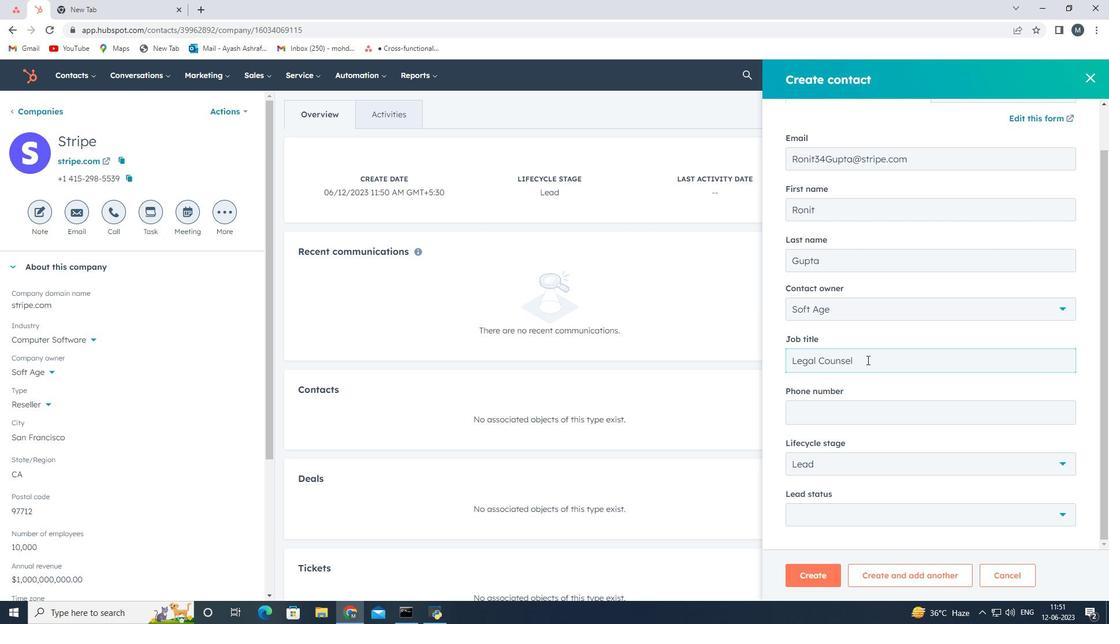 
Action: Mouse moved to (857, 411)
Screenshot: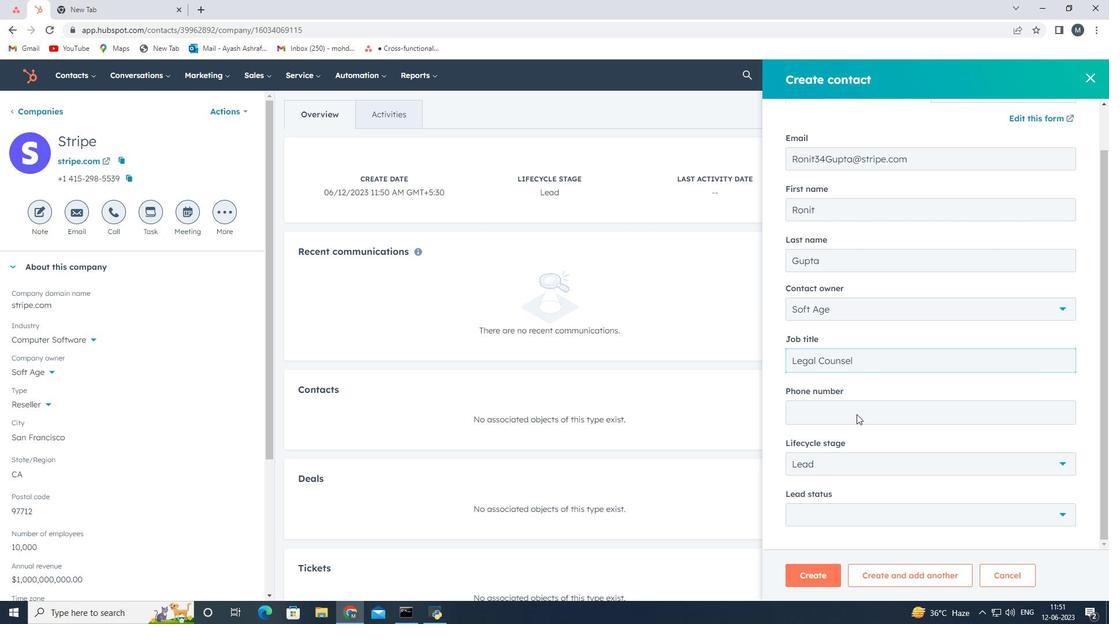 
Action: Mouse pressed left at (857, 411)
Screenshot: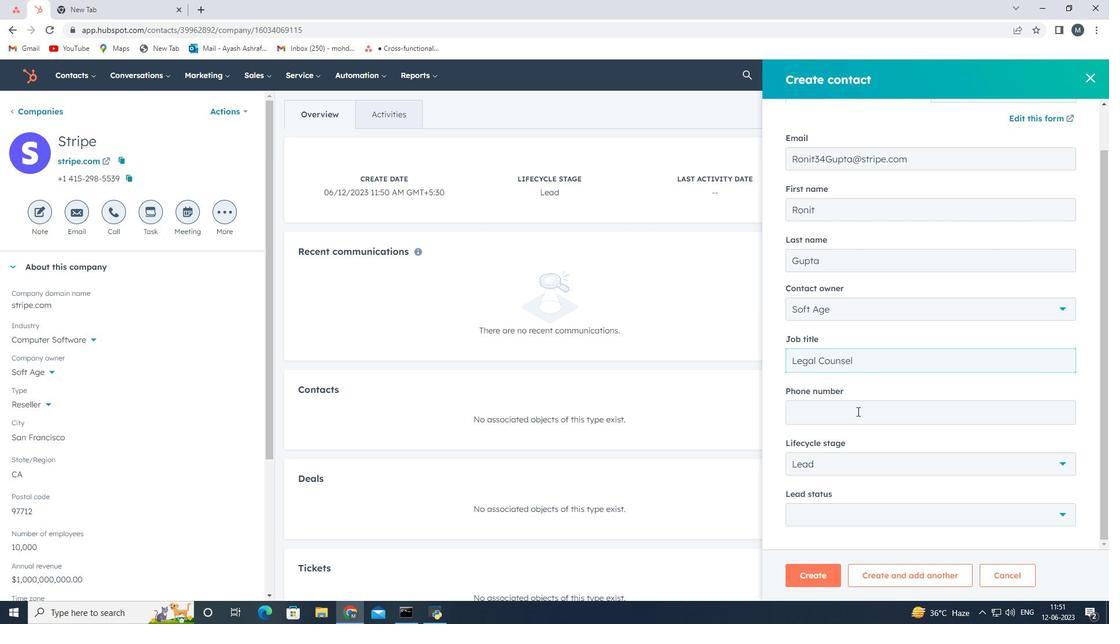 
Action: Key pressed 4151234569
Screenshot: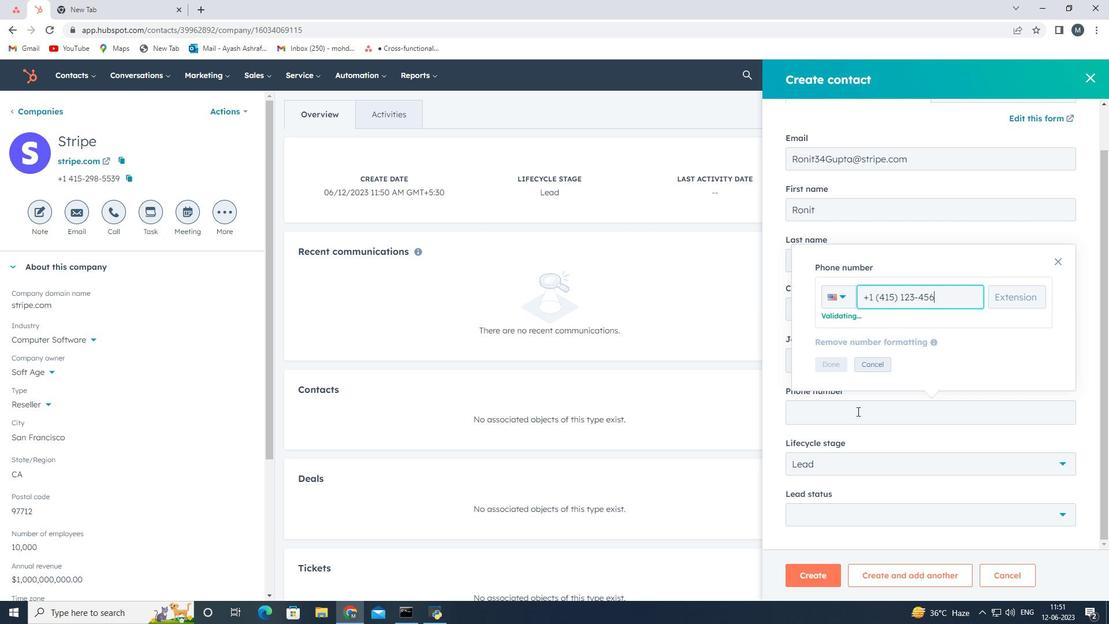 
Action: Mouse moved to (935, 302)
Screenshot: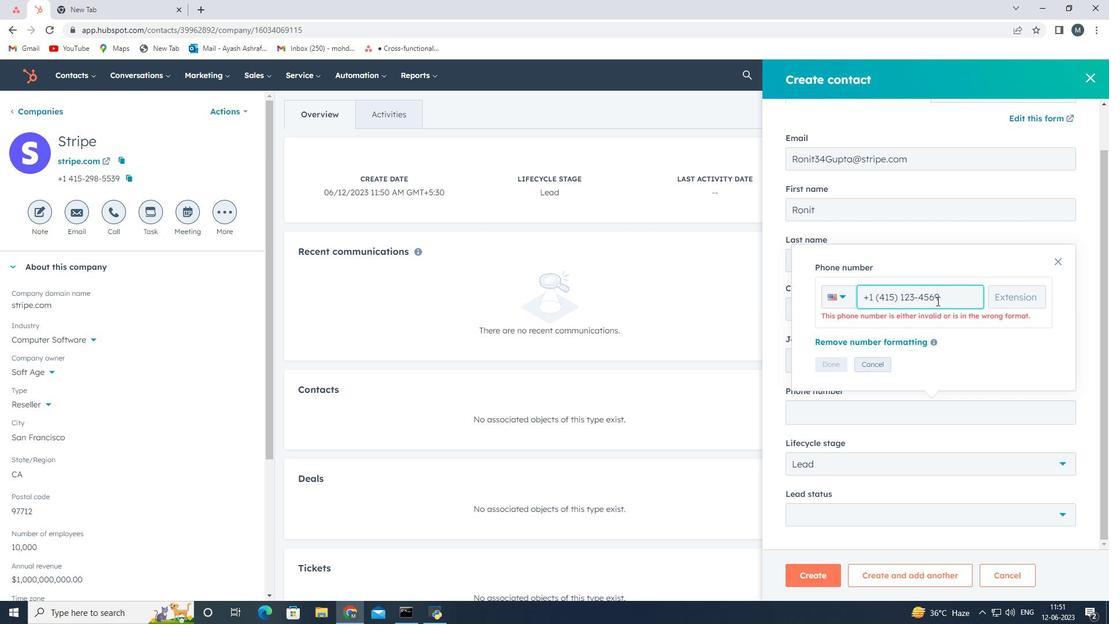 
Action: Key pressed <Key.backspace><Key.backspace><Key.backspace><Key.backspace><Key.backspace><Key.backspace><Key.backspace><Key.backspace><Key.backspace><Key.backspace><Key.backspace>1455554569
Screenshot: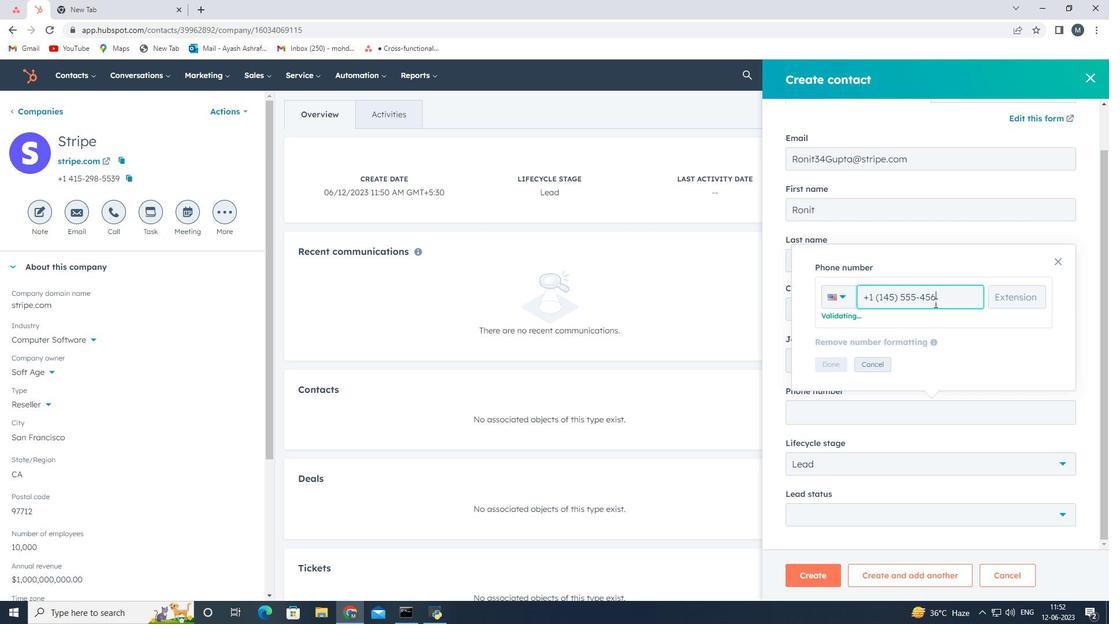 
Action: Mouse moved to (940, 299)
Screenshot: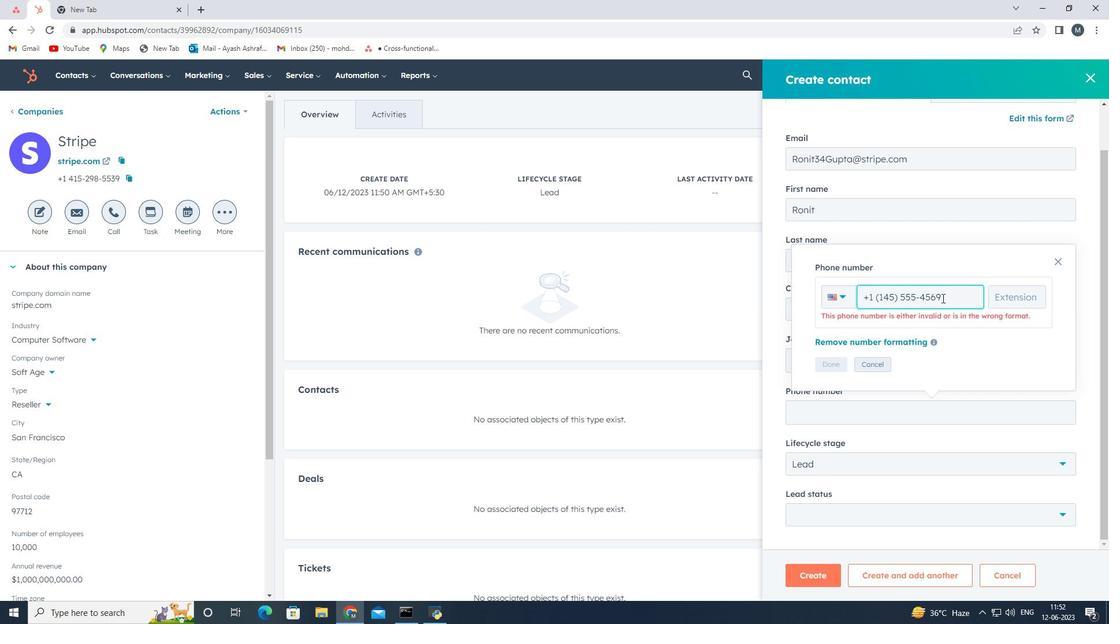 
Action: Key pressed <Key.backspace><Key.backspace><Key.backspace><Key.backspace><Key.backspace><Key.backspace><Key.backspace><Key.backspace><Key.backspace><Key.backspace><Key.backspace><Key.backspace><Key.backspace><Key.backspace><Key.backspace><Key.backspace><Key.backspace><Key.backspace><Key.backspace><Key.backspace><Key.backspace><Key.backspace><Key.backspace><Key.backspace><Key.backspace><Key.backspace><Key.backspace><Key.backspace><Key.backspace><Key.backspace><Key.backspace><Key.backspace>4155554569
Screenshot: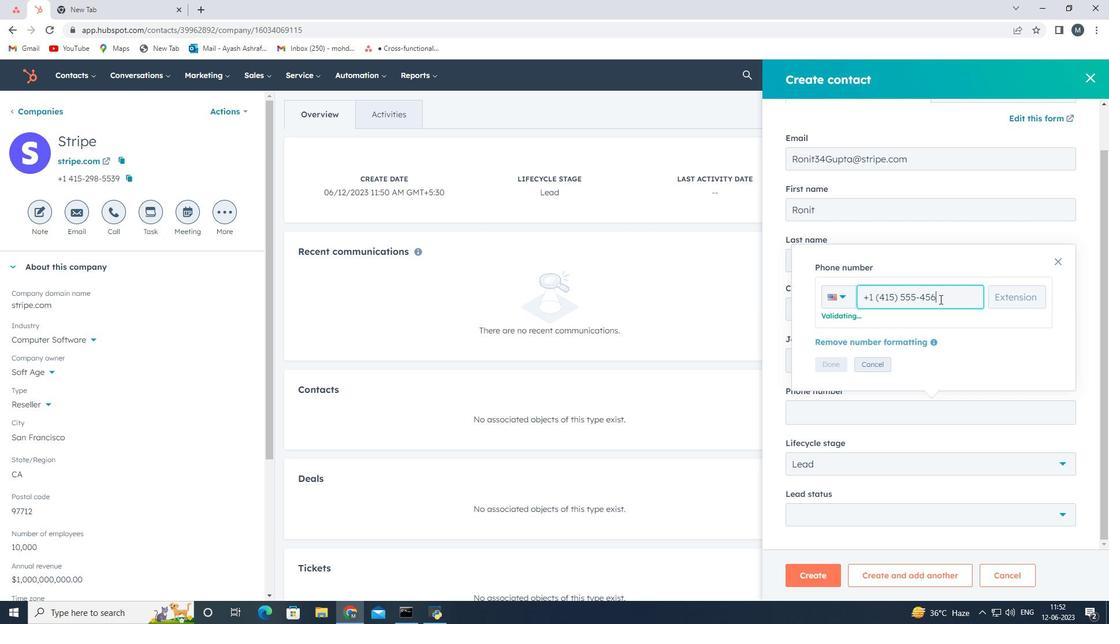 
Action: Mouse moved to (834, 366)
Screenshot: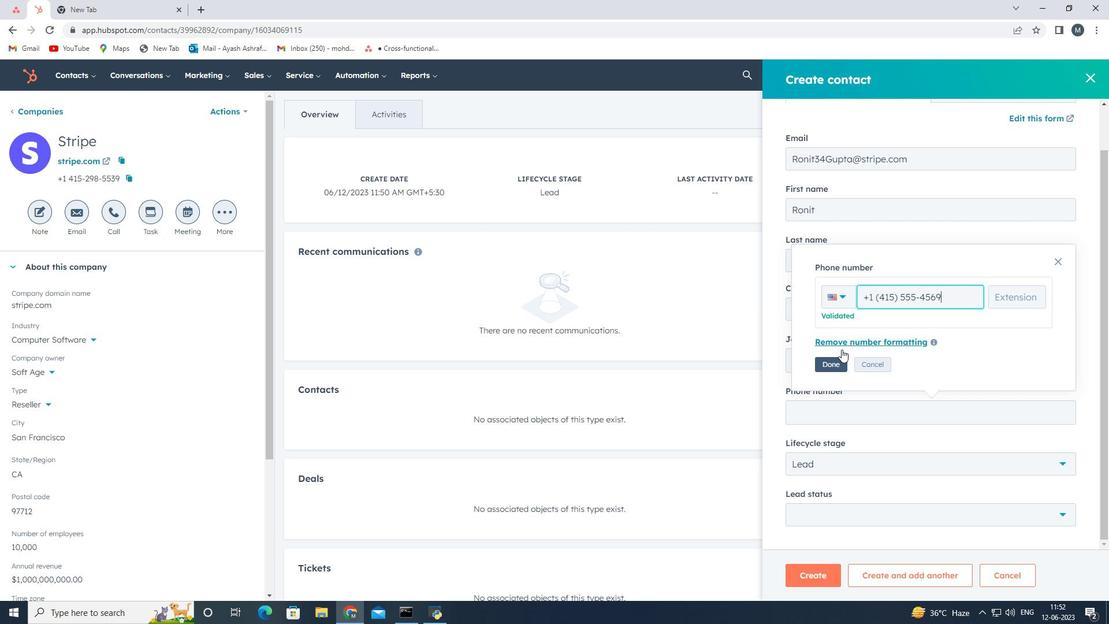 
Action: Mouse pressed left at (834, 366)
Screenshot: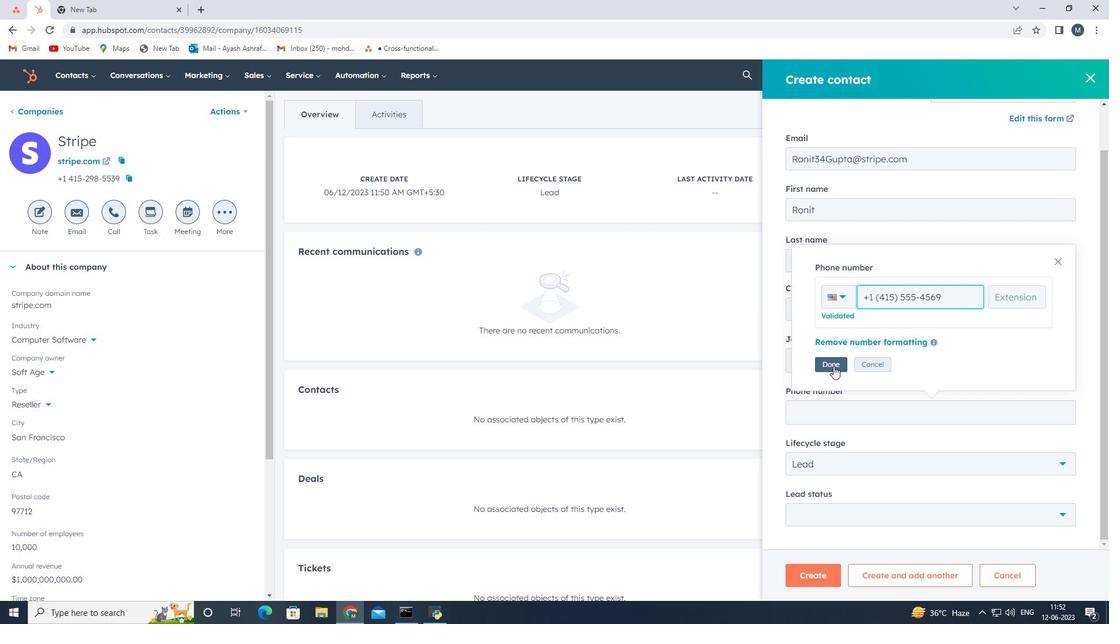 
Action: Mouse moved to (825, 427)
Screenshot: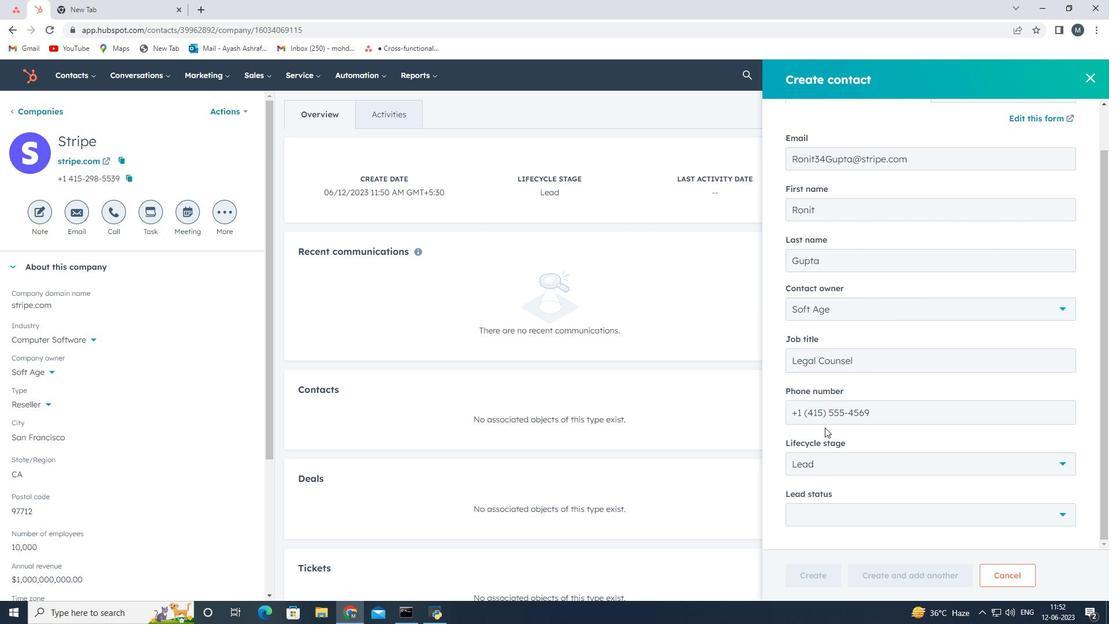 
Action: Mouse scrolled (825, 427) with delta (0, 0)
Screenshot: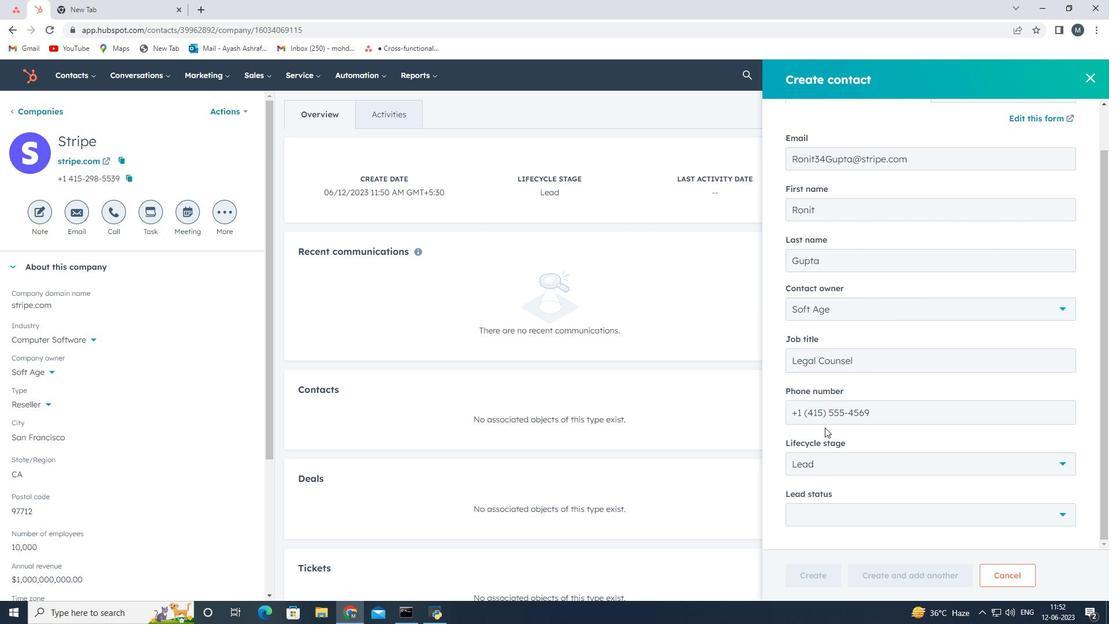 
Action: Mouse scrolled (825, 427) with delta (0, 0)
Screenshot: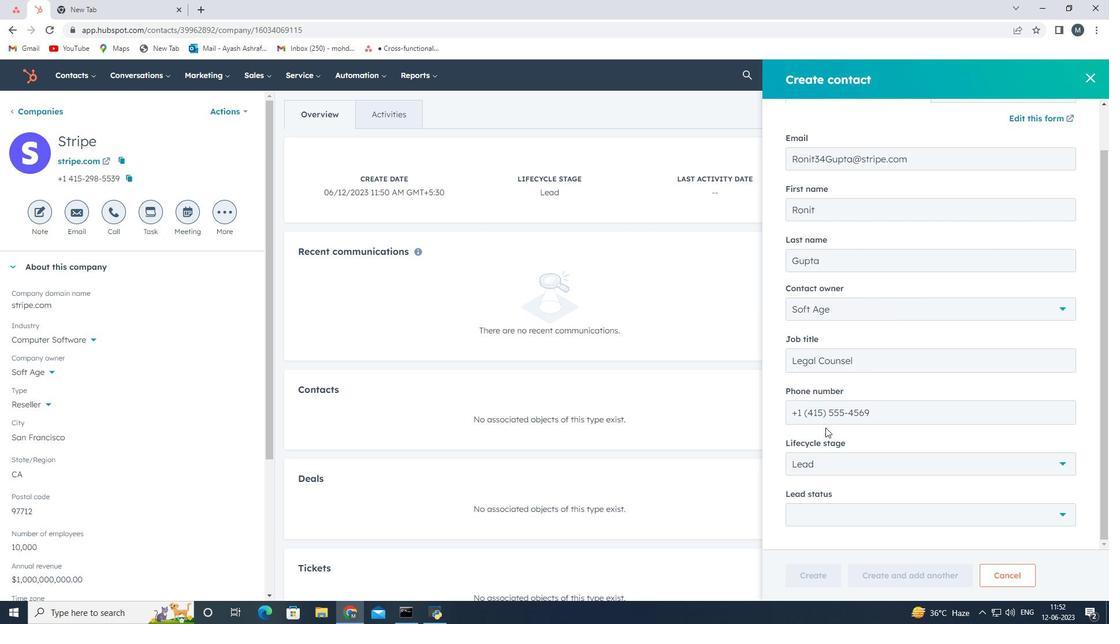 
Action: Mouse moved to (839, 466)
Screenshot: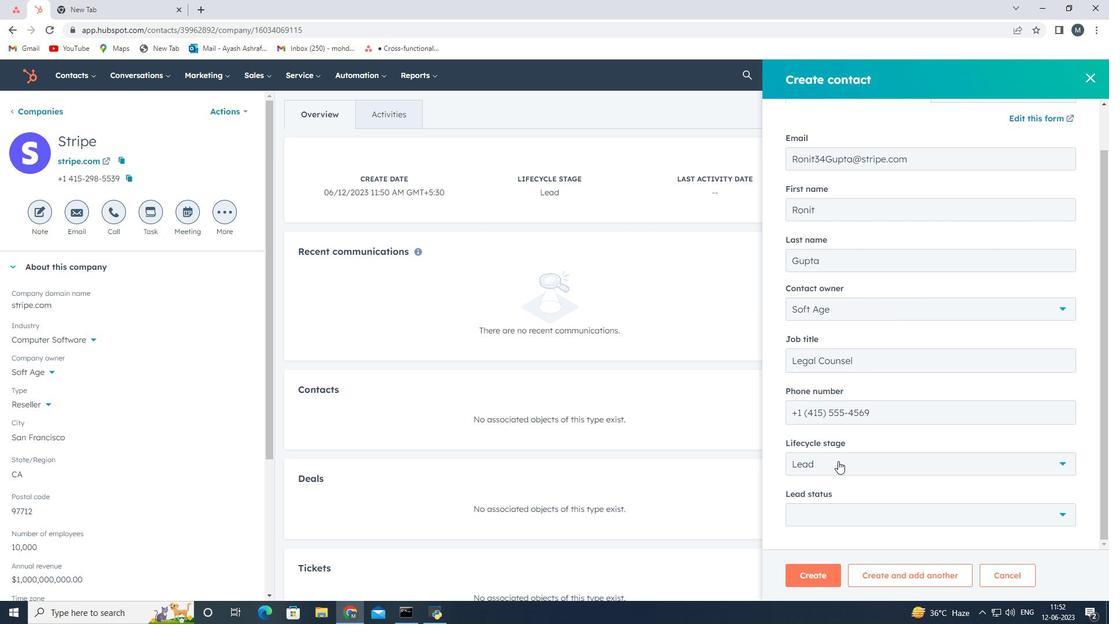 
Action: Mouse pressed left at (839, 466)
Screenshot: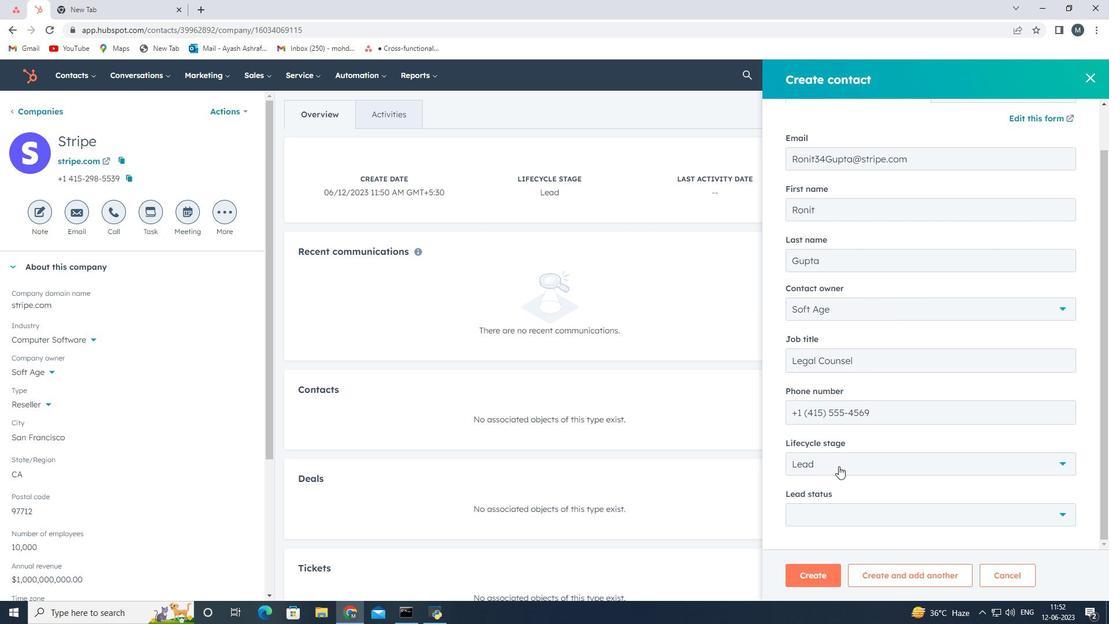 
Action: Mouse moved to (814, 357)
Screenshot: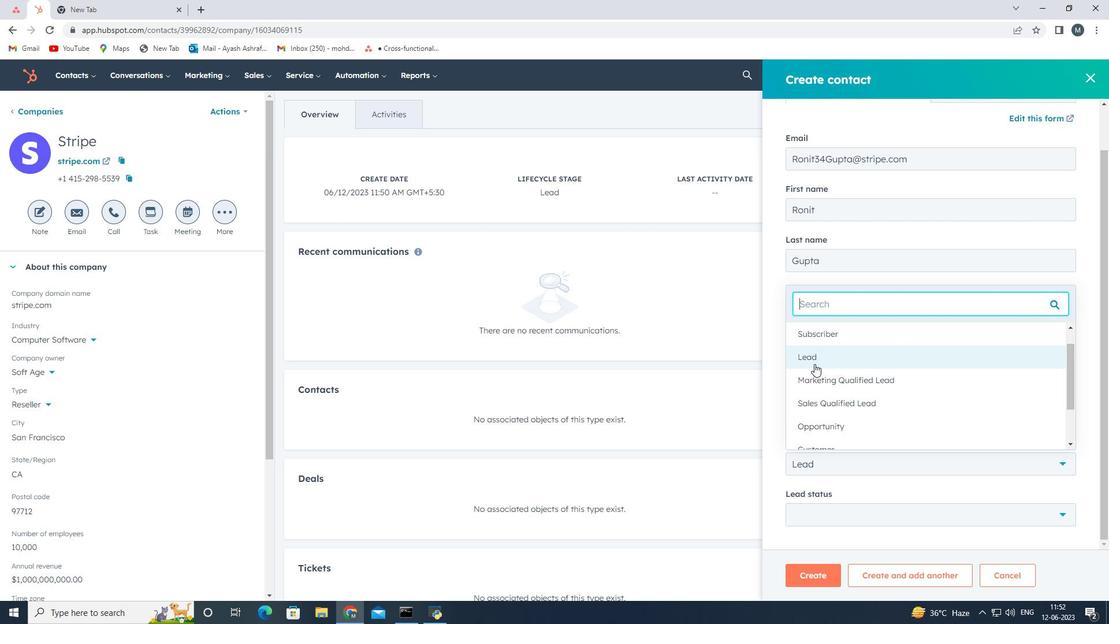 
Action: Mouse pressed left at (814, 357)
Screenshot: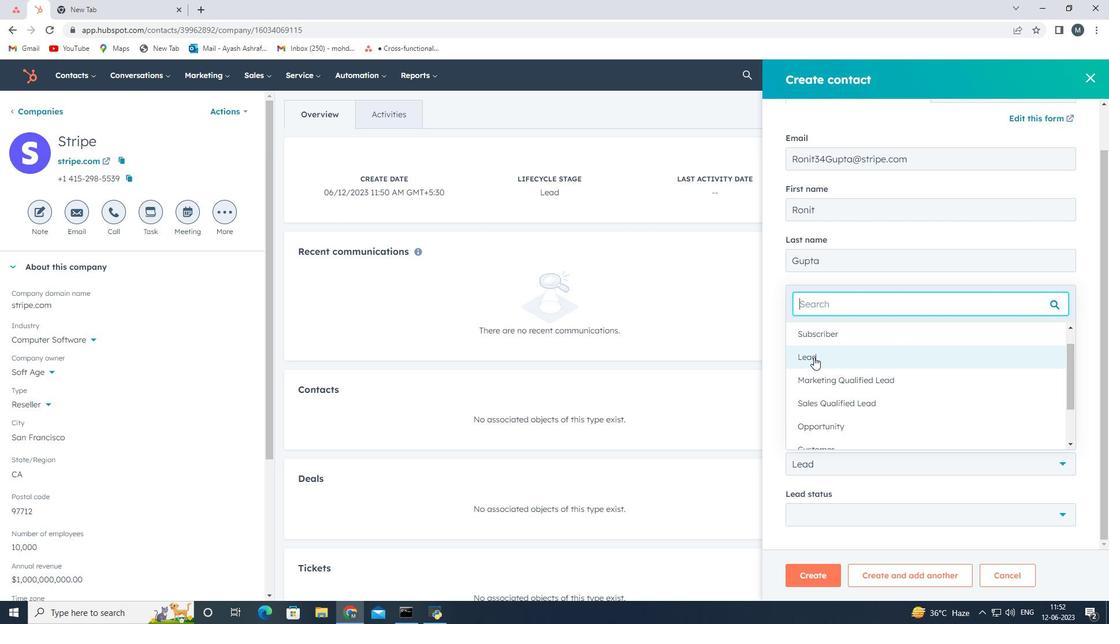 
Action: Mouse moved to (822, 519)
Screenshot: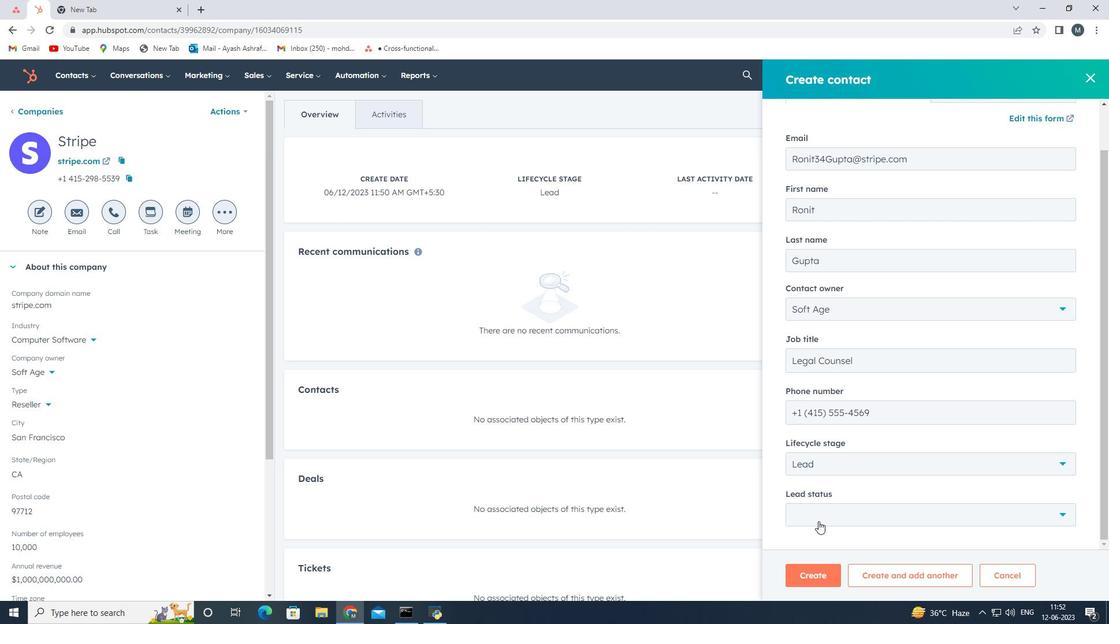 
Action: Mouse pressed left at (822, 519)
Screenshot: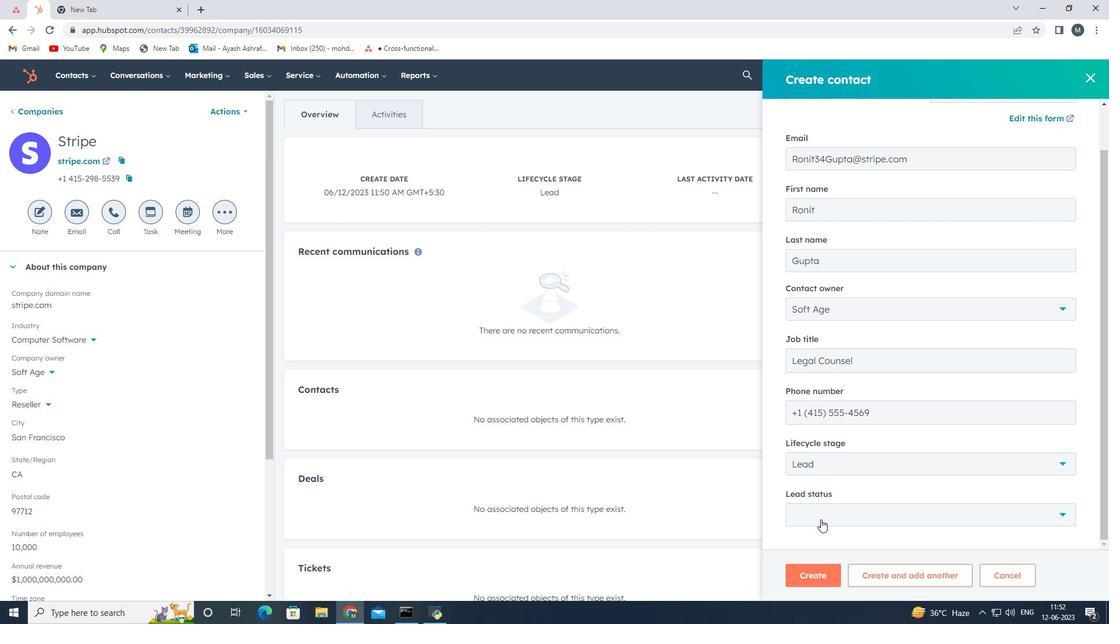 
Action: Mouse moved to (818, 434)
Screenshot: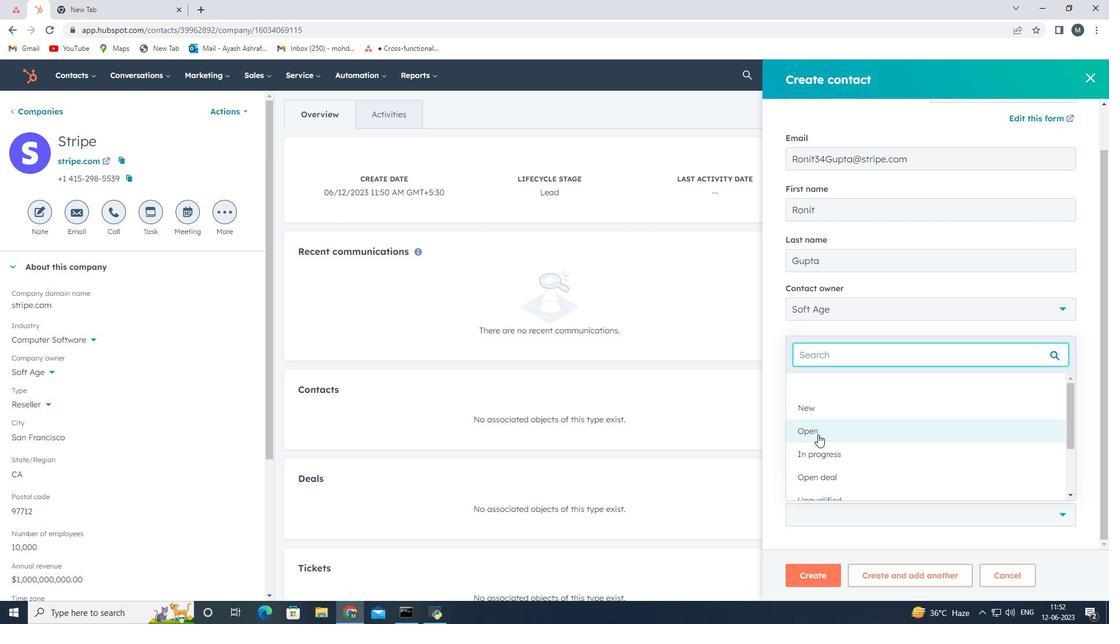 
Action: Mouse pressed left at (818, 434)
Screenshot: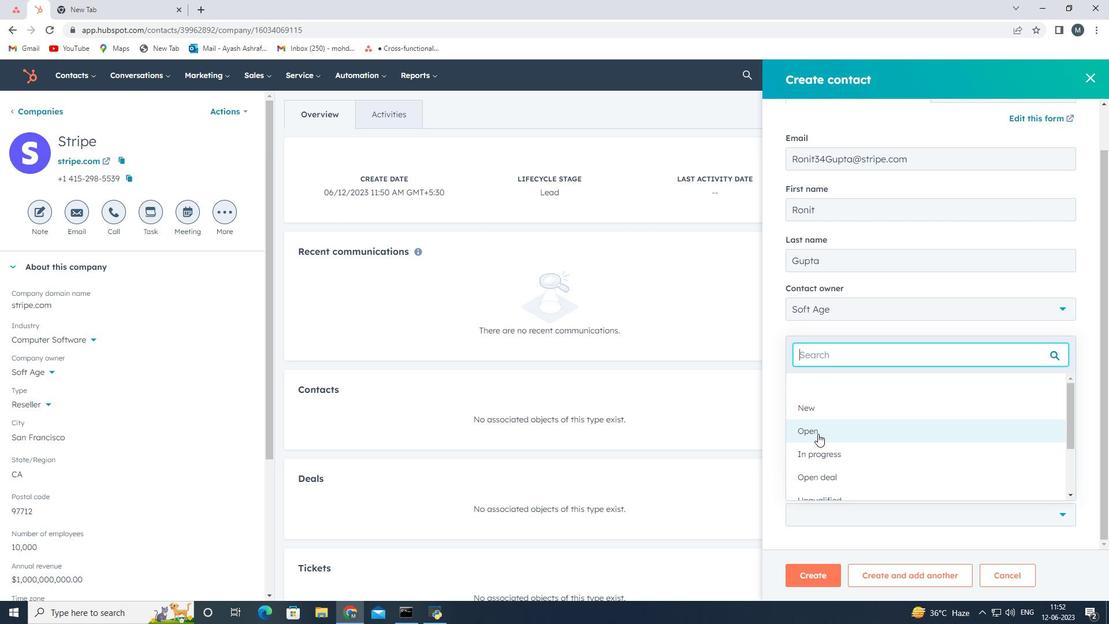 
Action: Mouse moved to (823, 577)
Screenshot: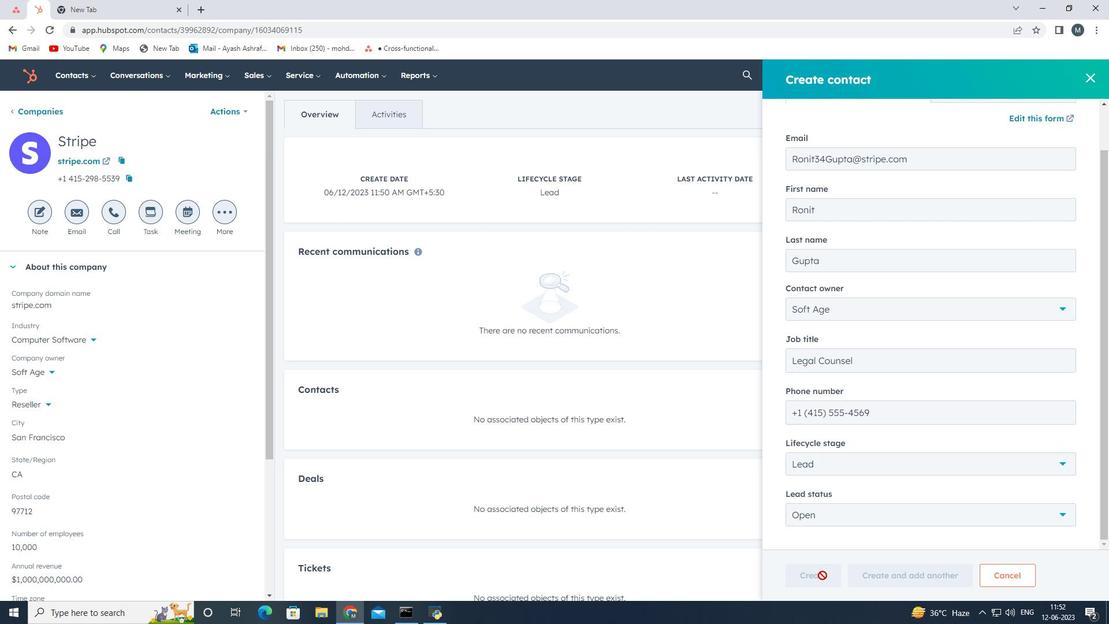 
Action: Mouse pressed left at (823, 577)
Screenshot: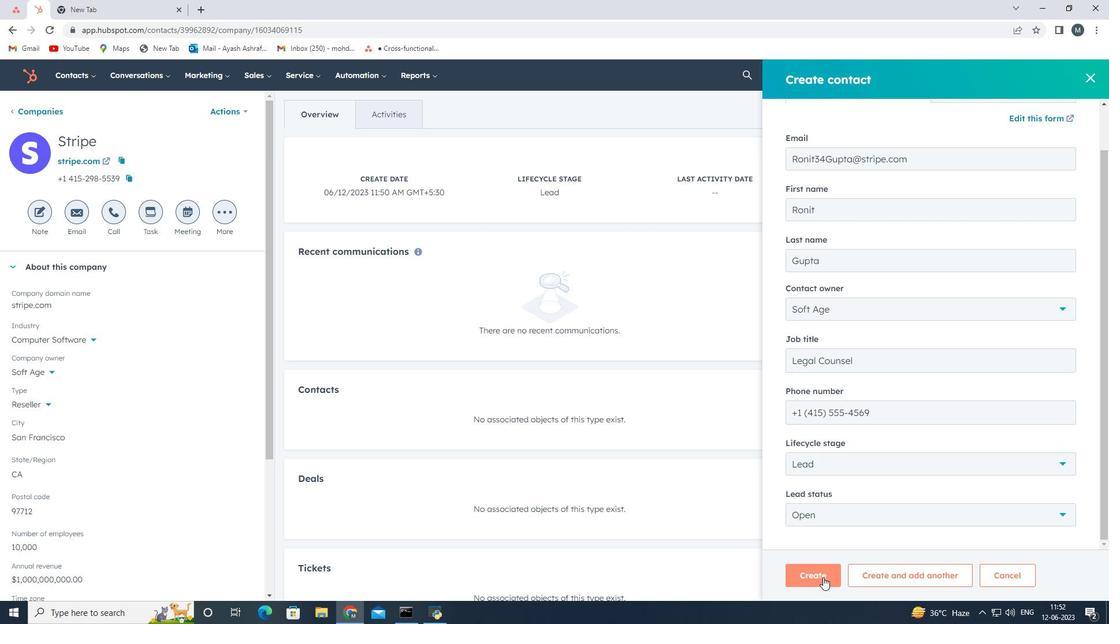 
Action: Mouse moved to (823, 575)
Screenshot: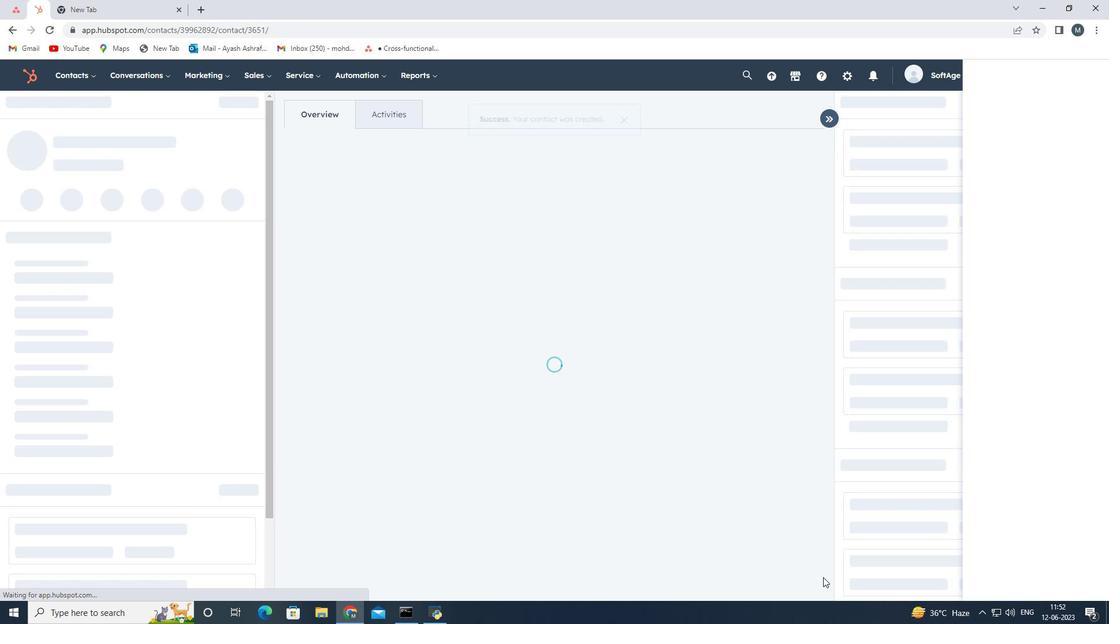 
